 Task: Look for space in Krasnoarmeysk, Russia from 1st July, 2023 to 8th July, 2023 for 2 adults, 1 child in price range Rs.15000 to Rs.20000. Place can be entire place with 1  bedroom having 1 bed and 1 bathroom. Property type can be house, flat, guest house, hotel. Amenities needed are: washing machine. Booking option can be shelf check-in. Required host language is English.
Action: Mouse moved to (516, 106)
Screenshot: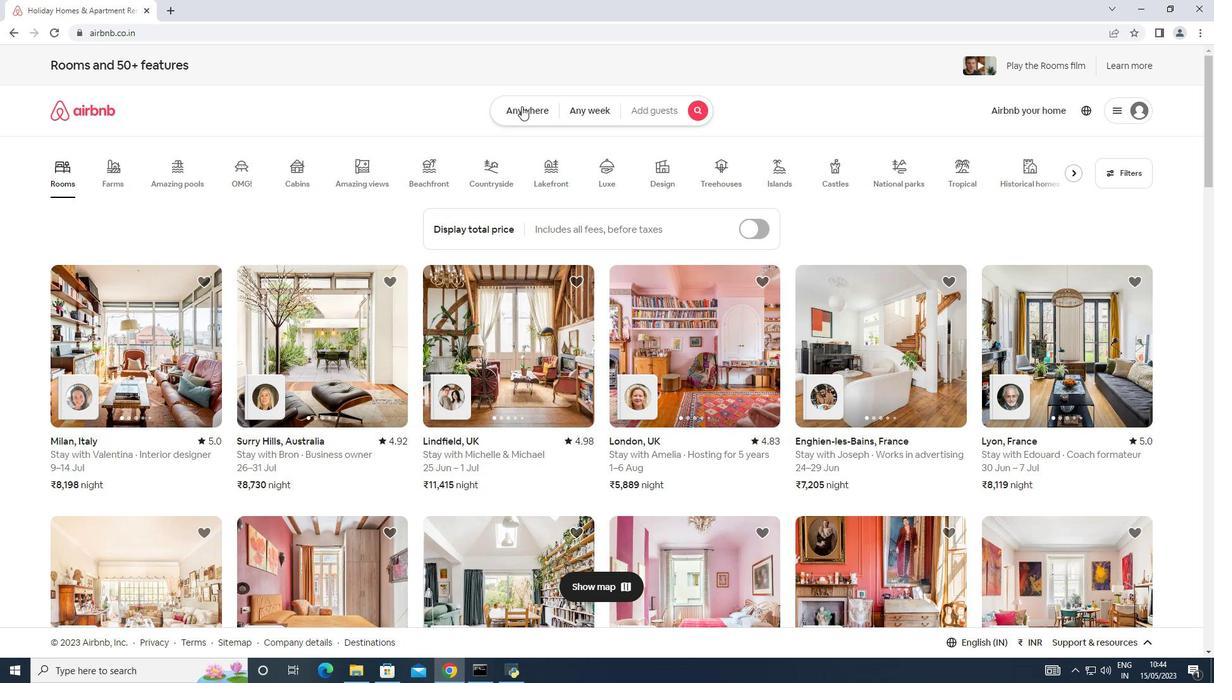 
Action: Mouse pressed left at (516, 106)
Screenshot: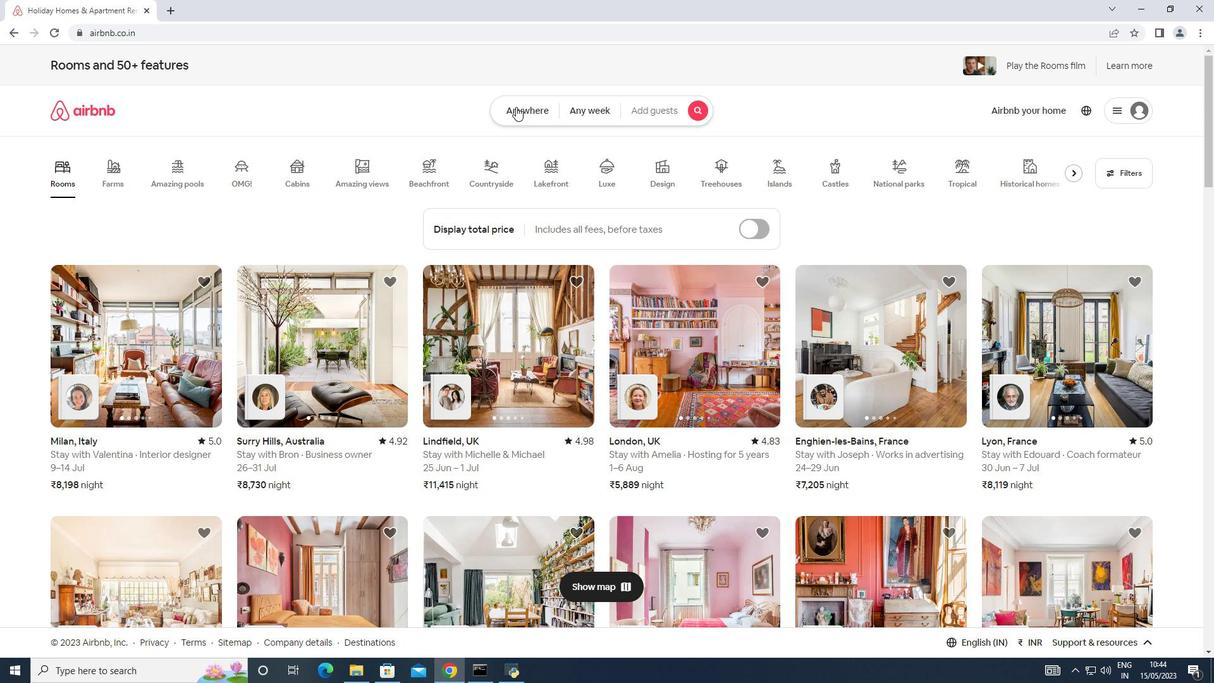 
Action: Mouse moved to (450, 158)
Screenshot: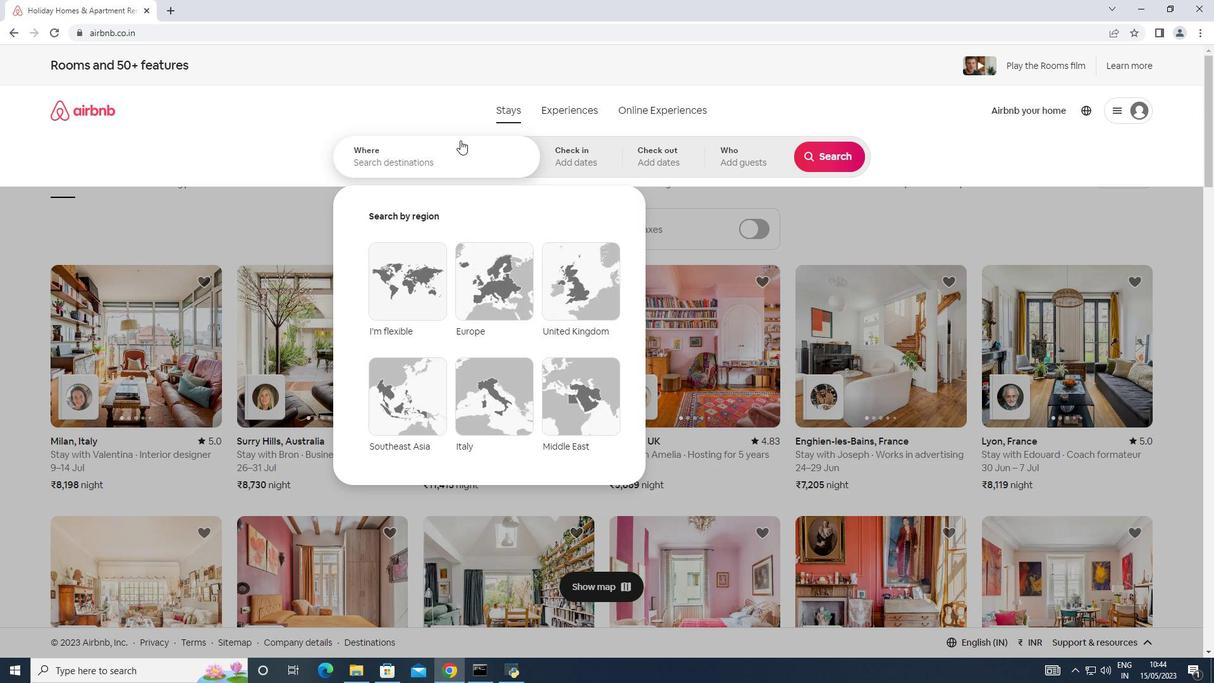 
Action: Mouse pressed left at (450, 158)
Screenshot: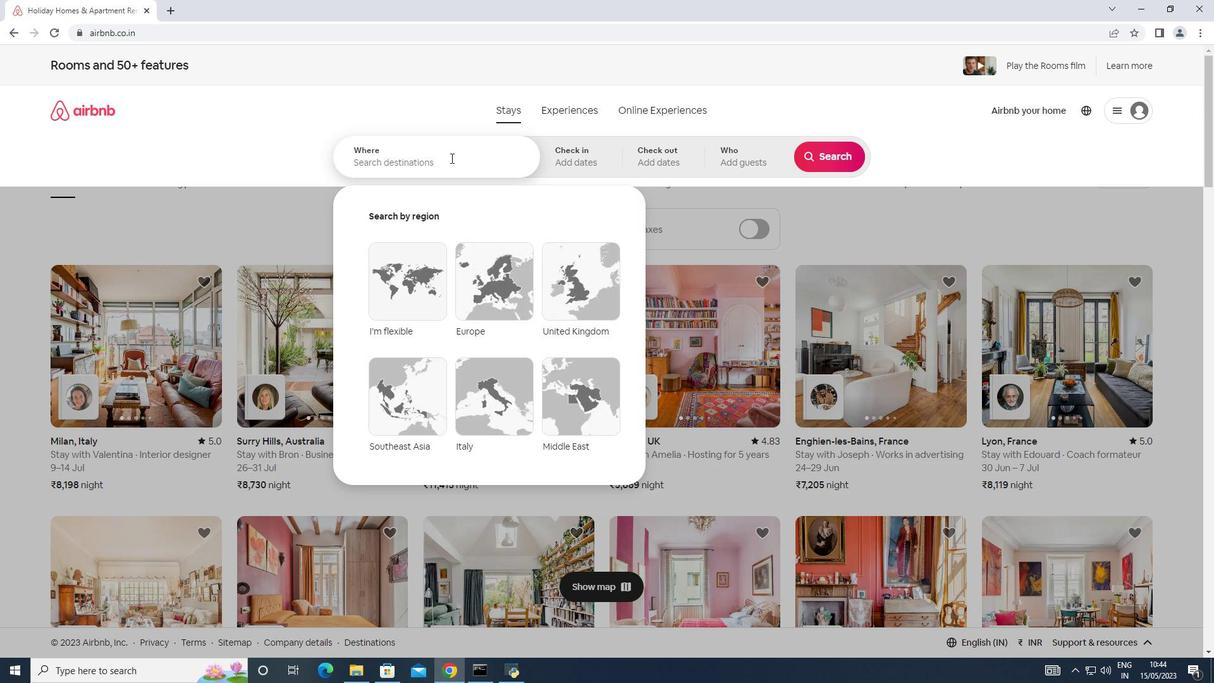 
Action: Key pressed <Key.shift><Key.shift><Key.shift><Key.shift><Key.shift><Key.shift><Key.shift><Key.shift><Key.shift><Key.shift><Key.shift><Key.shift><Key.shift><Key.shift><Key.shift><Key.shift><Key.shift><Key.shift><Key.shift><Key.shift><Key.shift><Key.shift><Key.shift><Key.shift><Key.shift><Key.shift><Key.shift><Key.shift>Krasnoarm
Screenshot: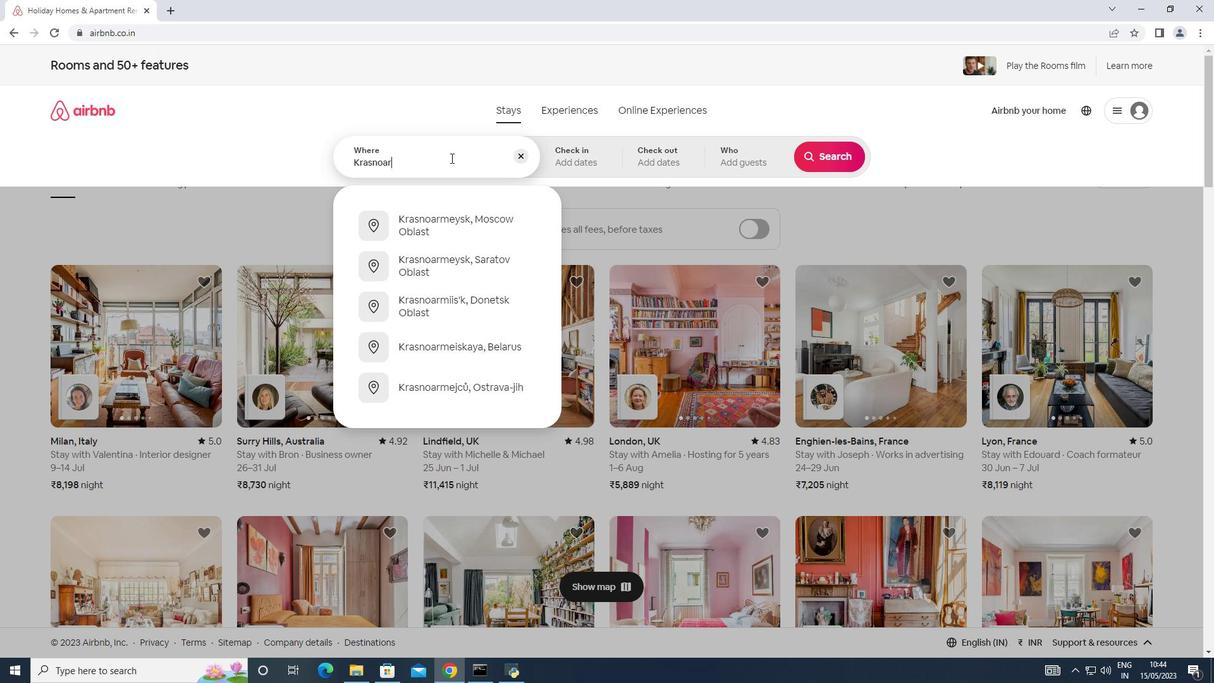 
Action: Mouse moved to (450, 158)
Screenshot: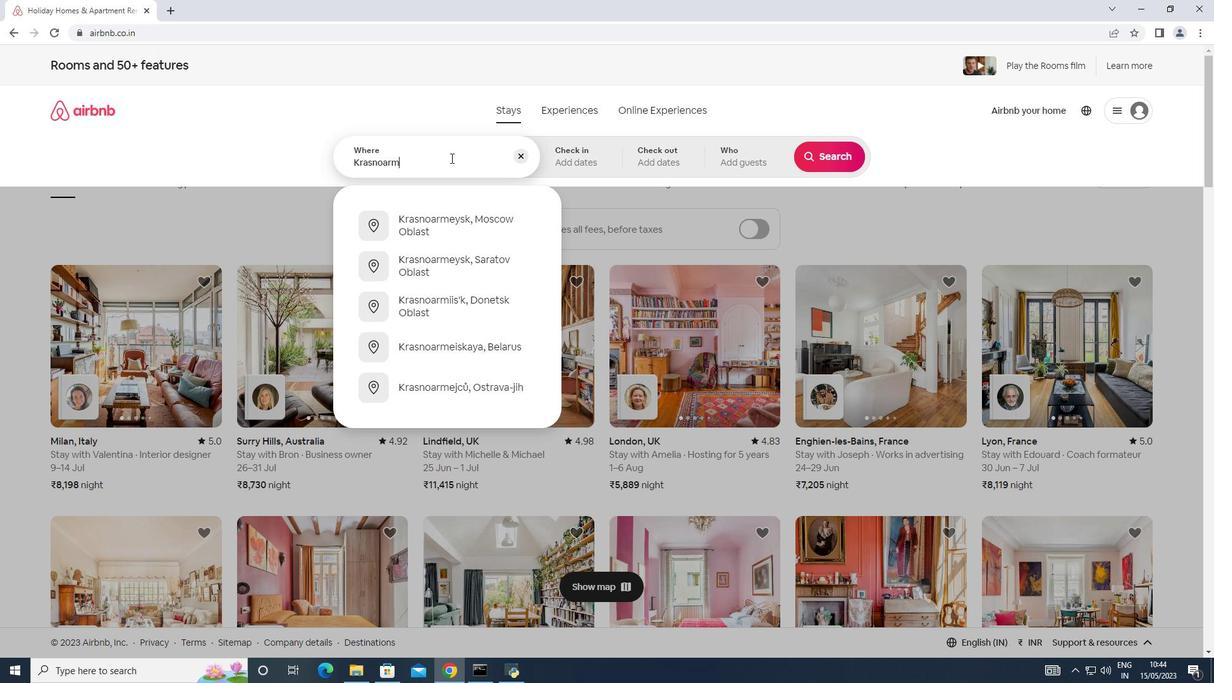 
Action: Key pressed eysk.<Key.backspace>,<Key.shift>Russia
Screenshot: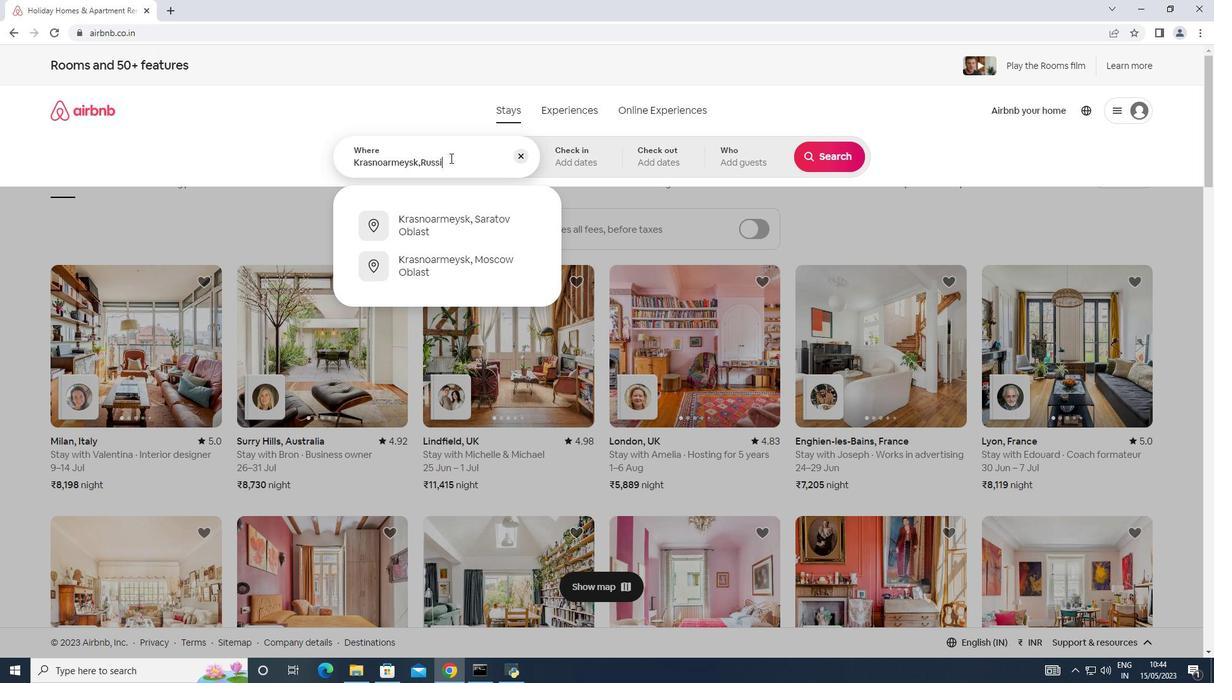 
Action: Mouse moved to (574, 165)
Screenshot: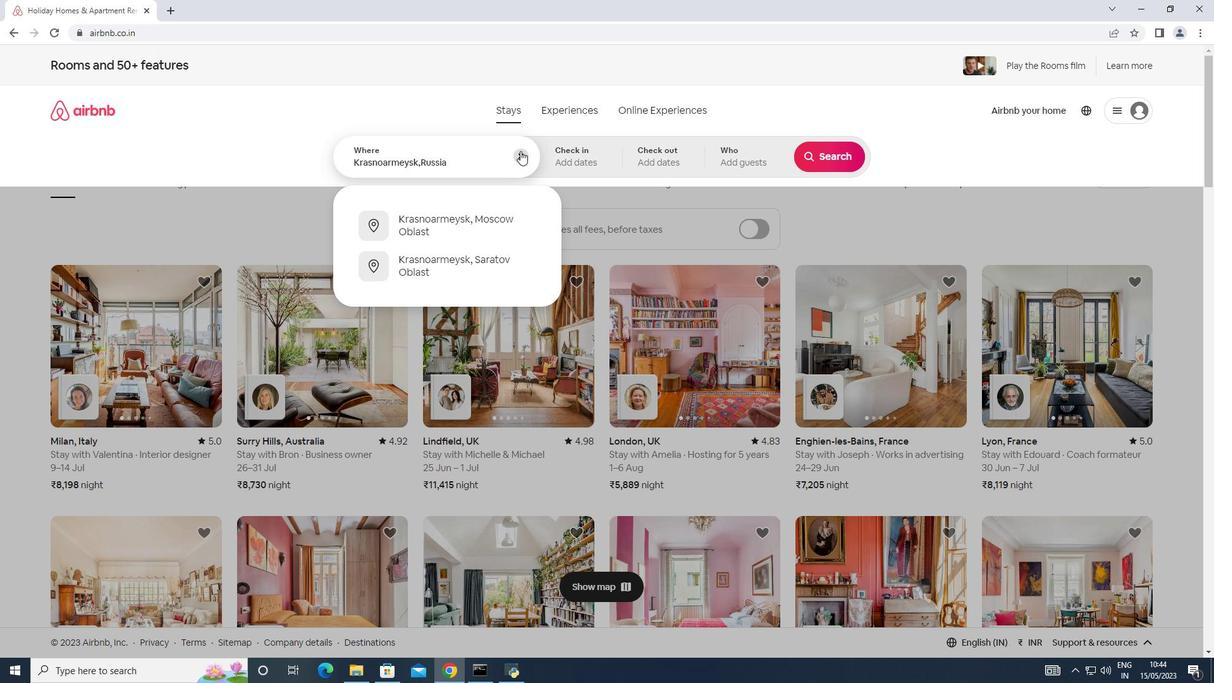 
Action: Mouse pressed left at (574, 165)
Screenshot: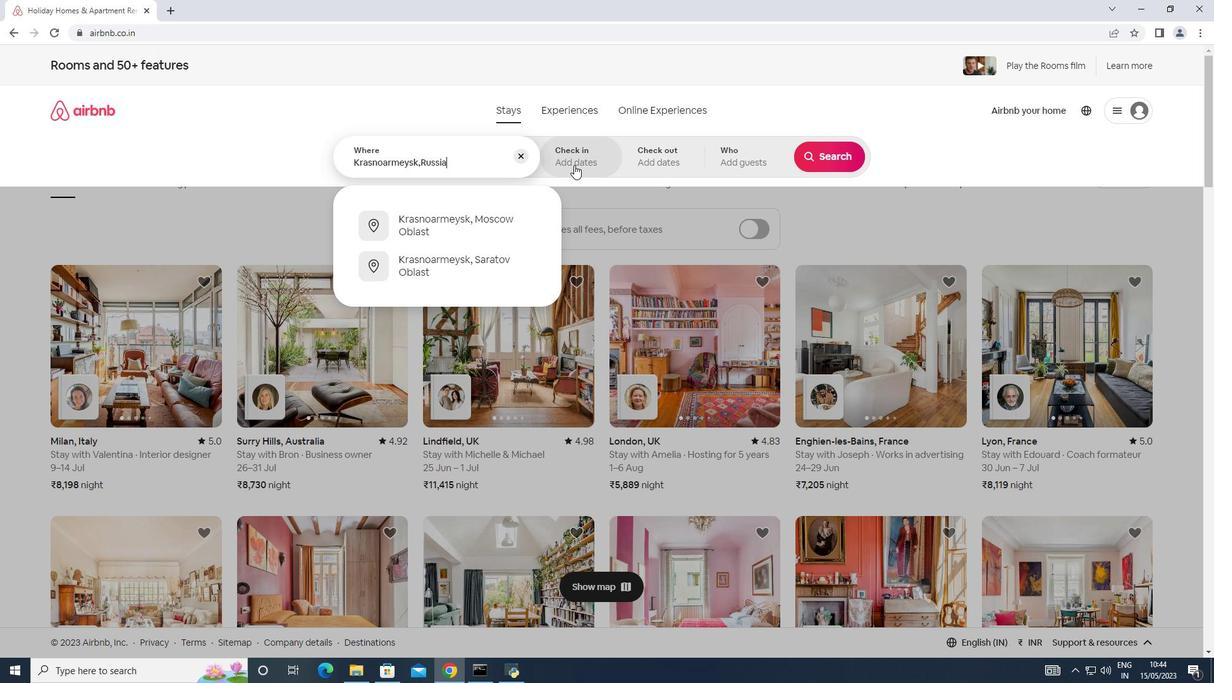 
Action: Mouse moved to (822, 247)
Screenshot: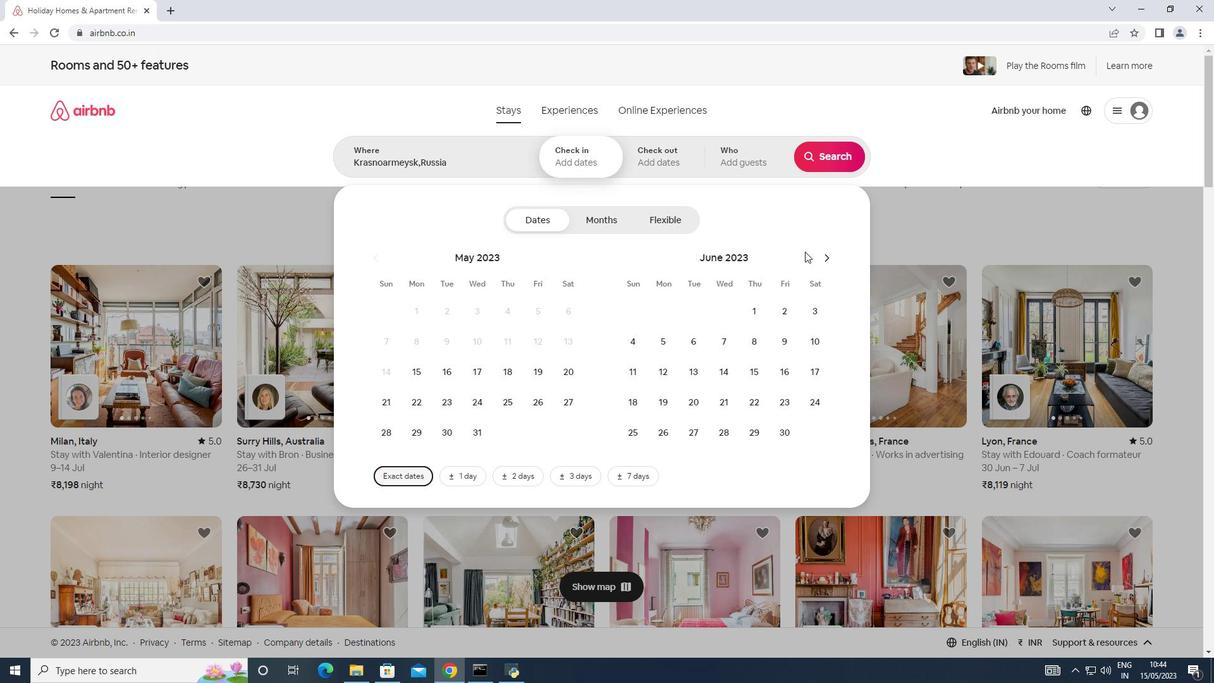 
Action: Mouse pressed left at (822, 247)
Screenshot: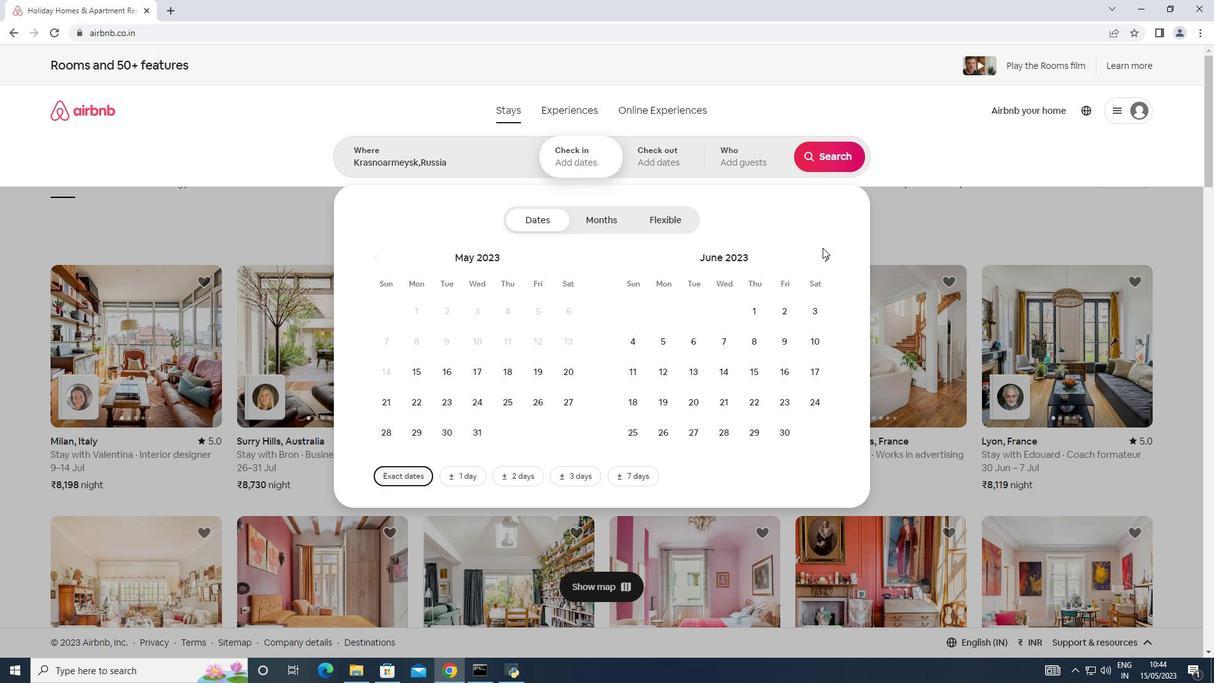 
Action: Mouse moved to (826, 258)
Screenshot: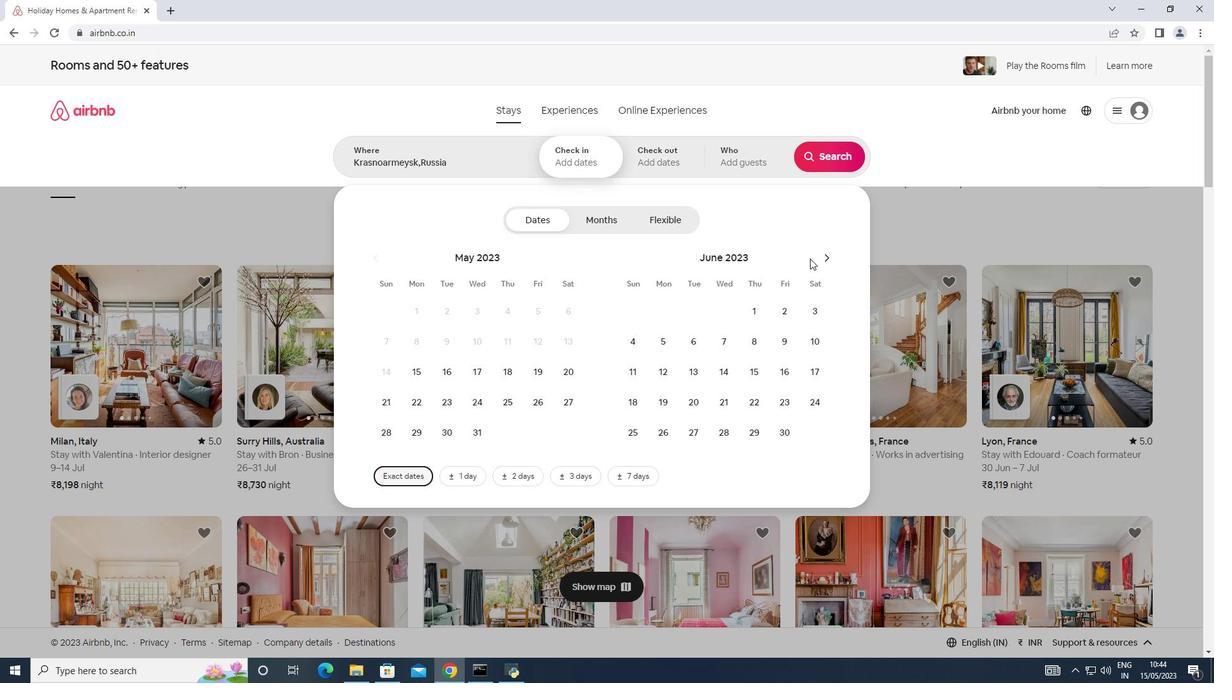 
Action: Mouse pressed left at (826, 258)
Screenshot: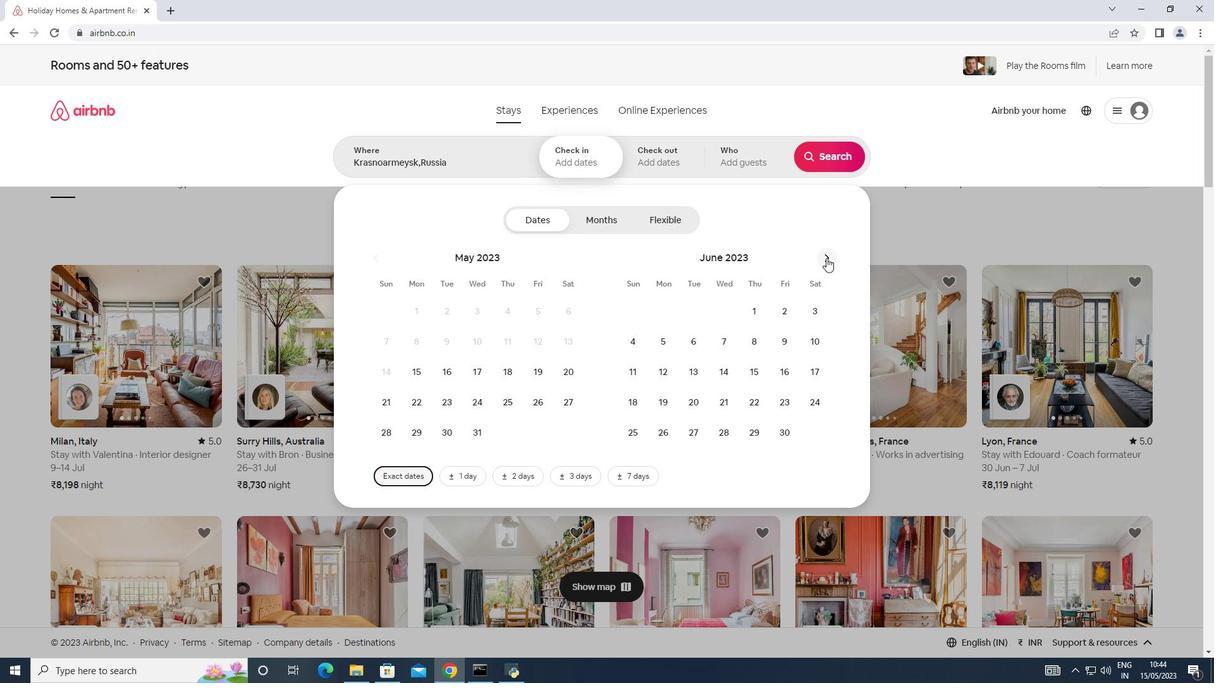 
Action: Mouse moved to (815, 305)
Screenshot: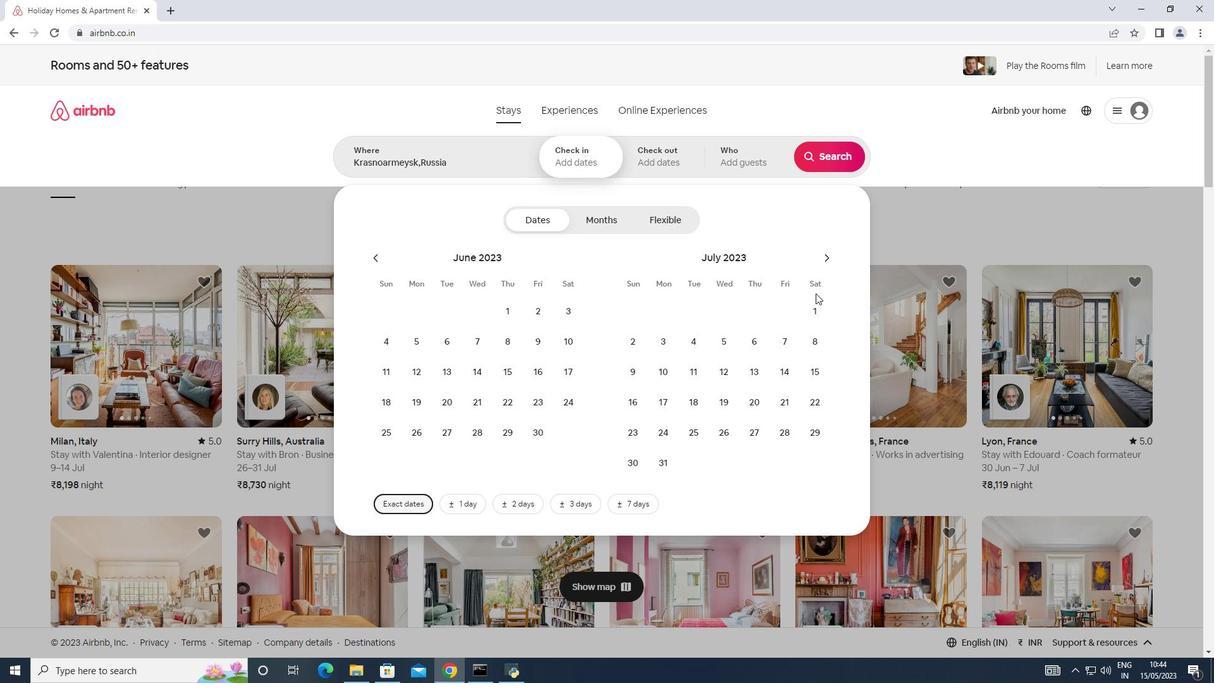 
Action: Mouse pressed left at (815, 305)
Screenshot: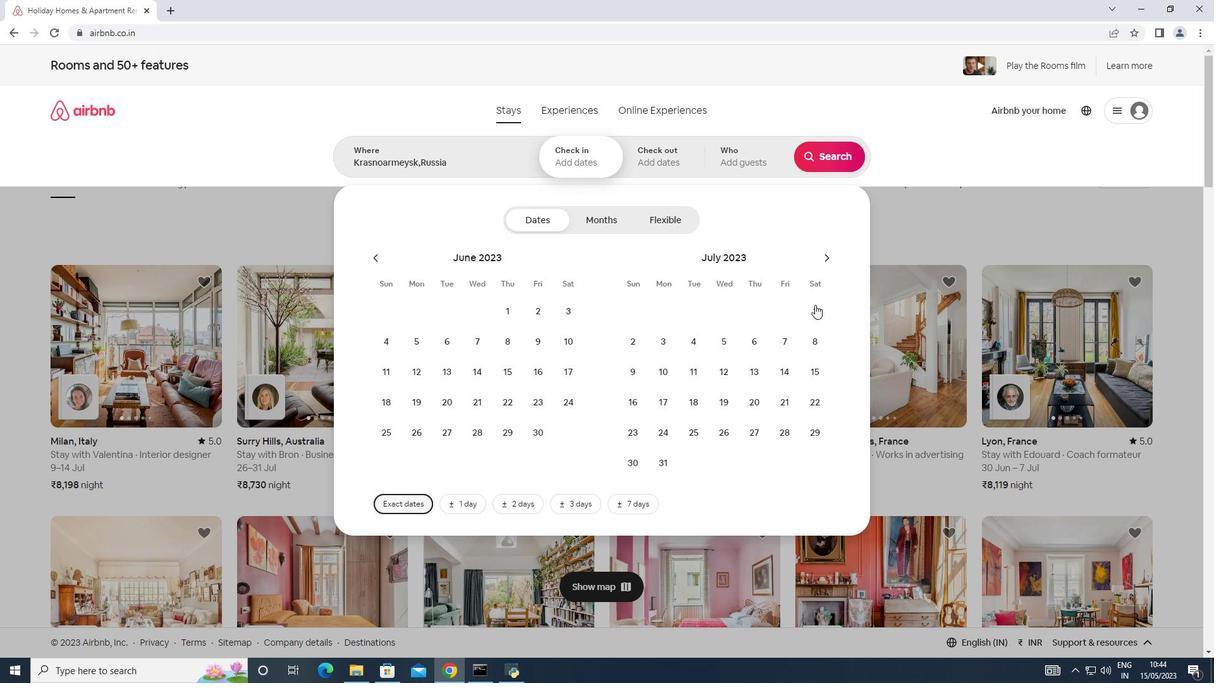 
Action: Mouse moved to (816, 335)
Screenshot: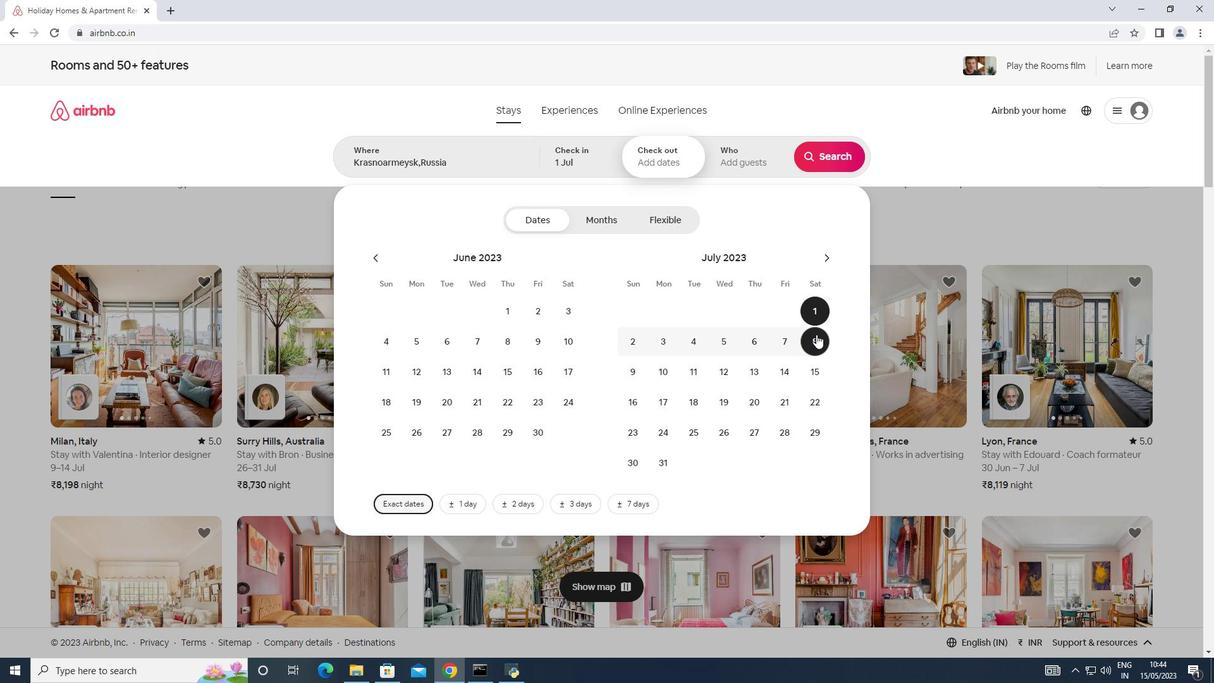 
Action: Mouse pressed left at (816, 335)
Screenshot: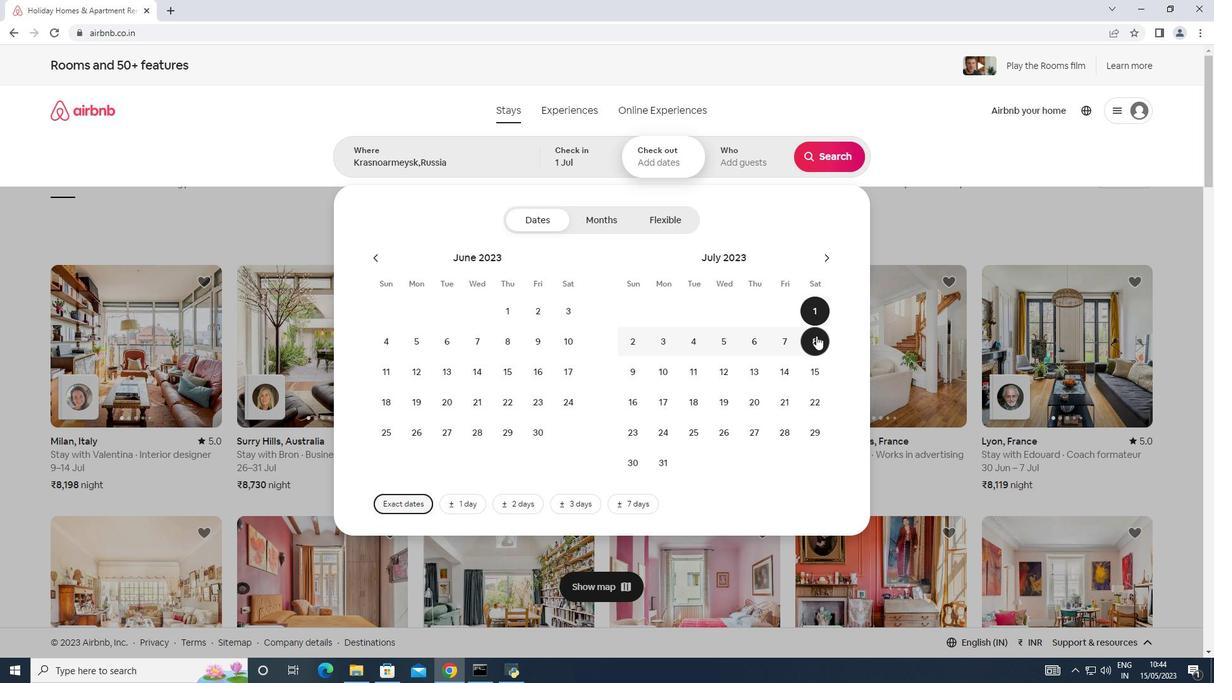 
Action: Mouse moved to (748, 153)
Screenshot: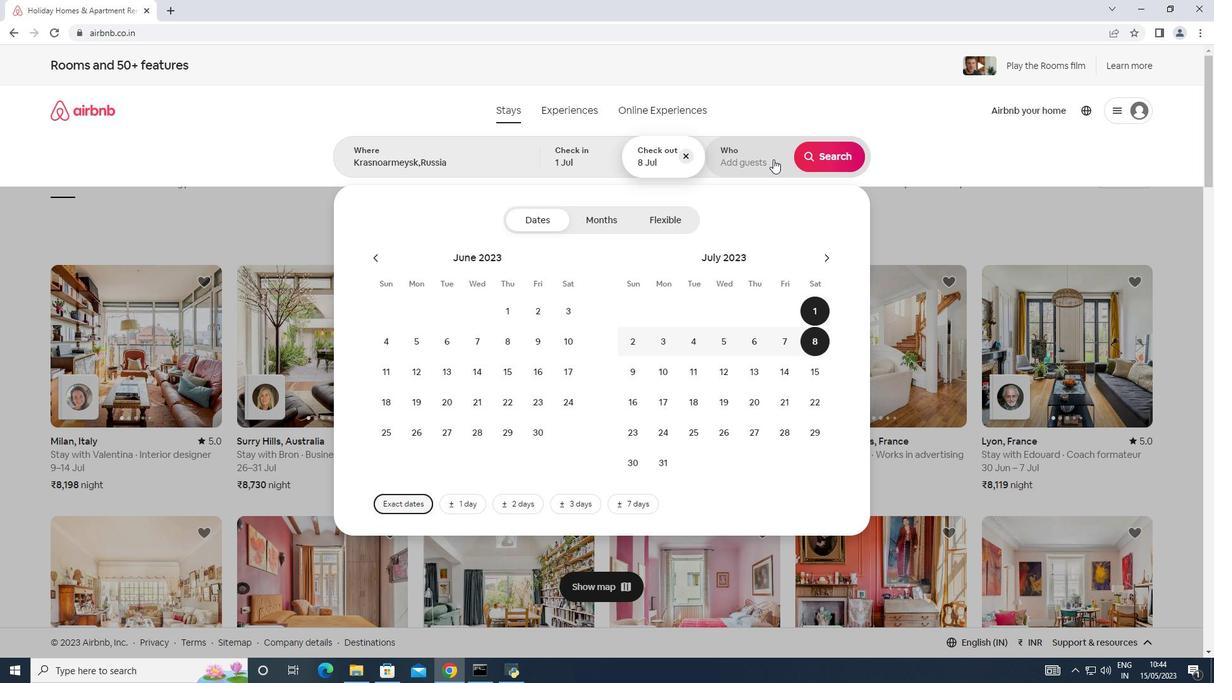 
Action: Mouse pressed left at (748, 153)
Screenshot: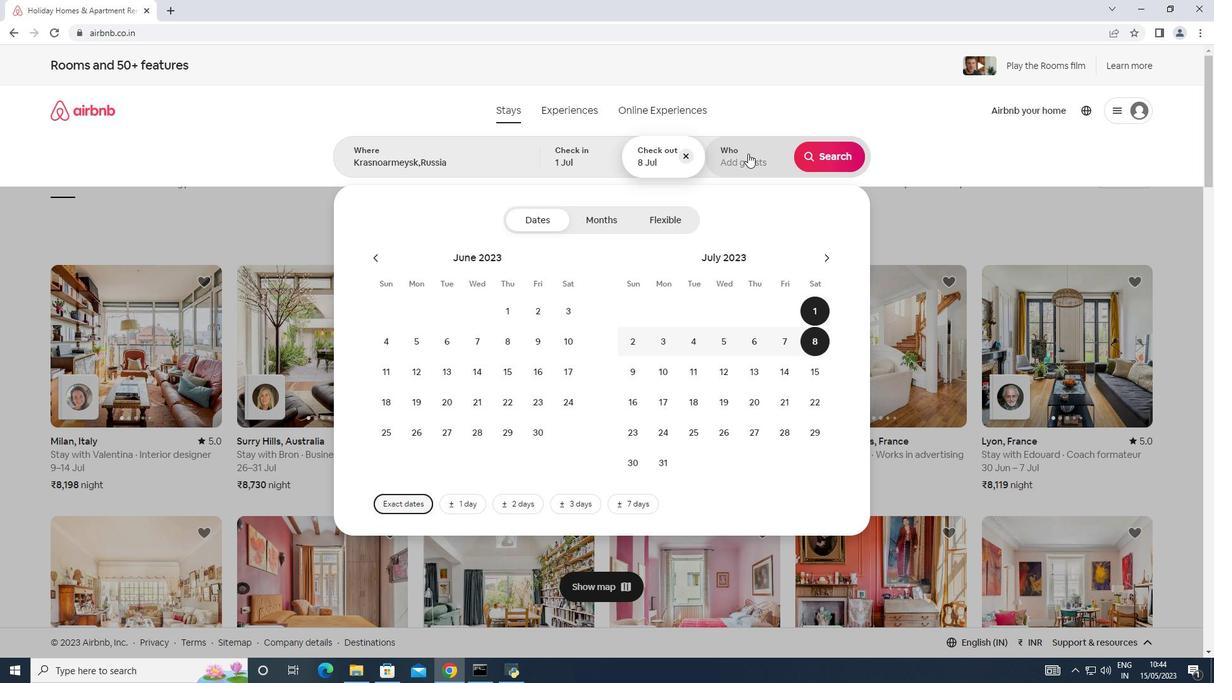
Action: Mouse moved to (824, 226)
Screenshot: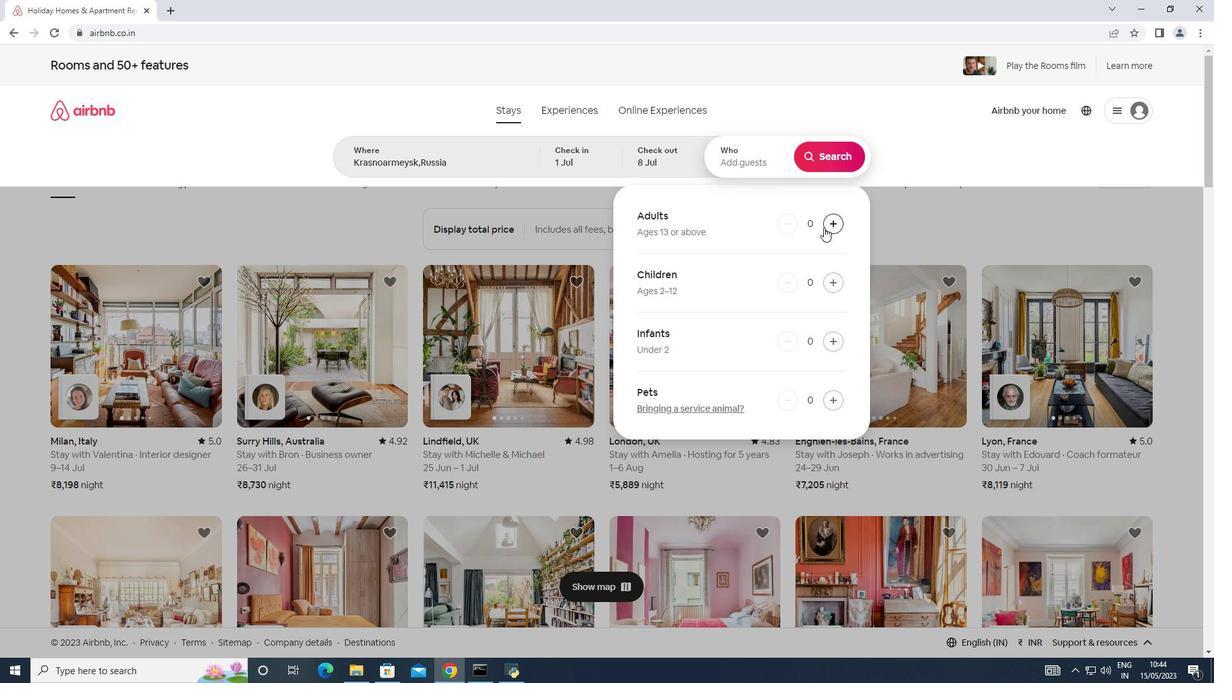 
Action: Mouse pressed left at (824, 226)
Screenshot: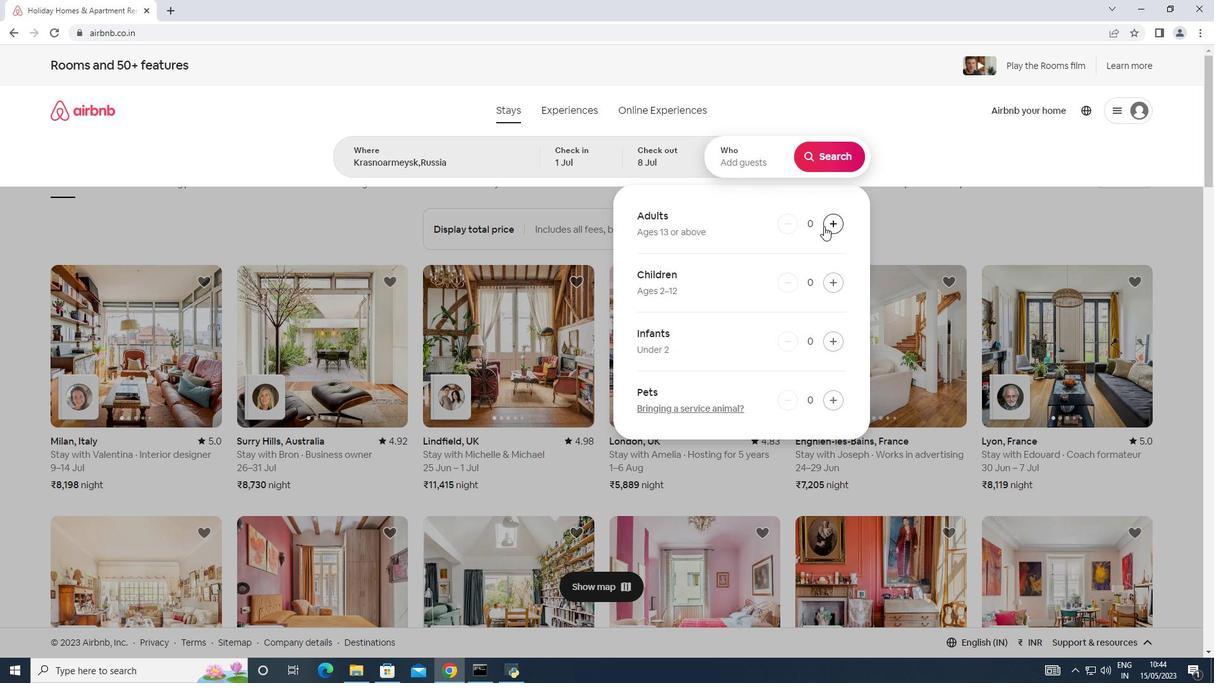 
Action: Mouse pressed left at (824, 226)
Screenshot: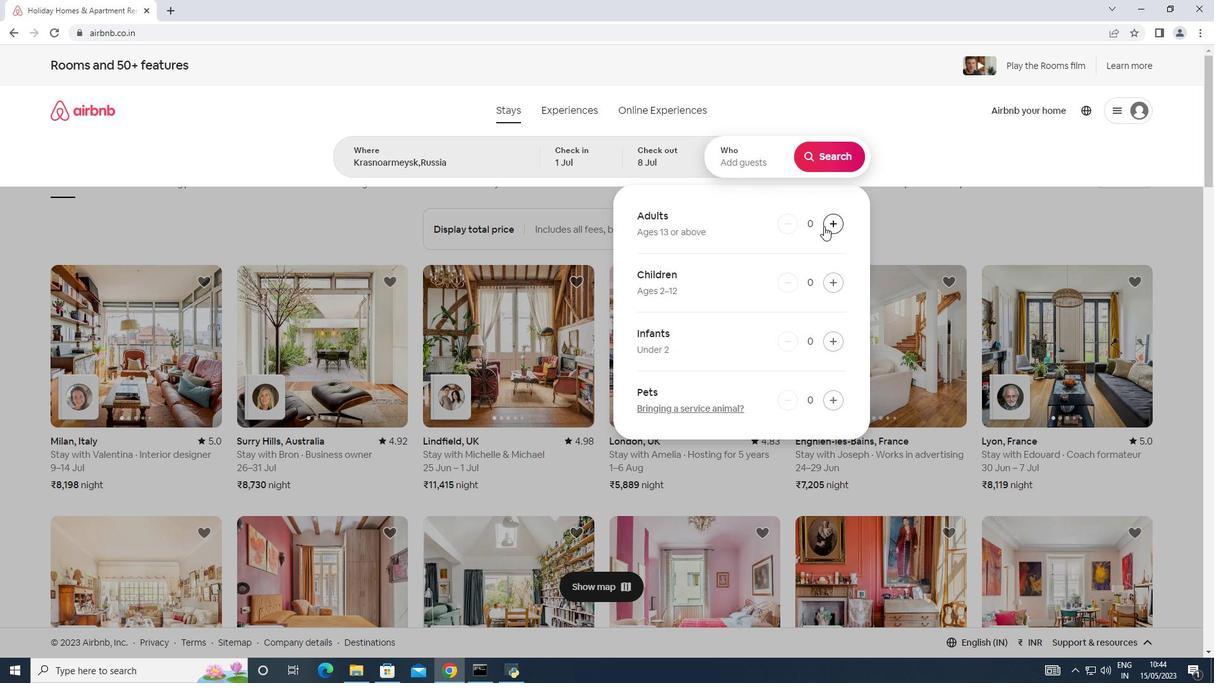 
Action: Mouse moved to (834, 275)
Screenshot: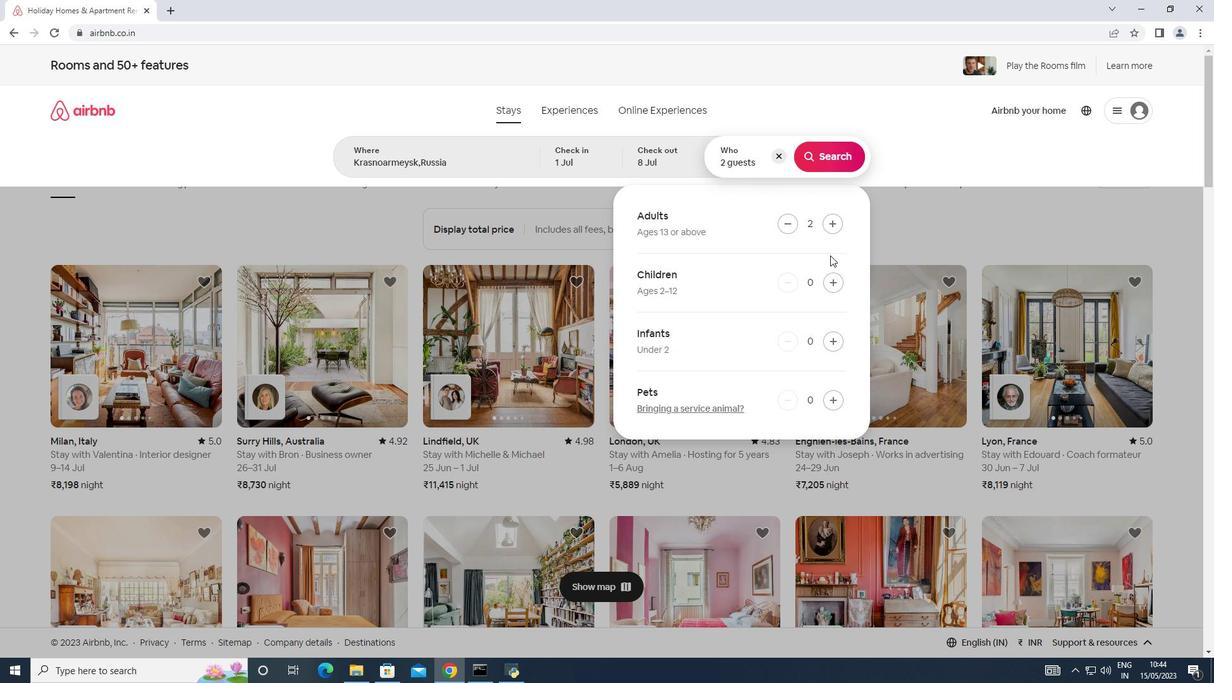 
Action: Mouse pressed left at (834, 275)
Screenshot: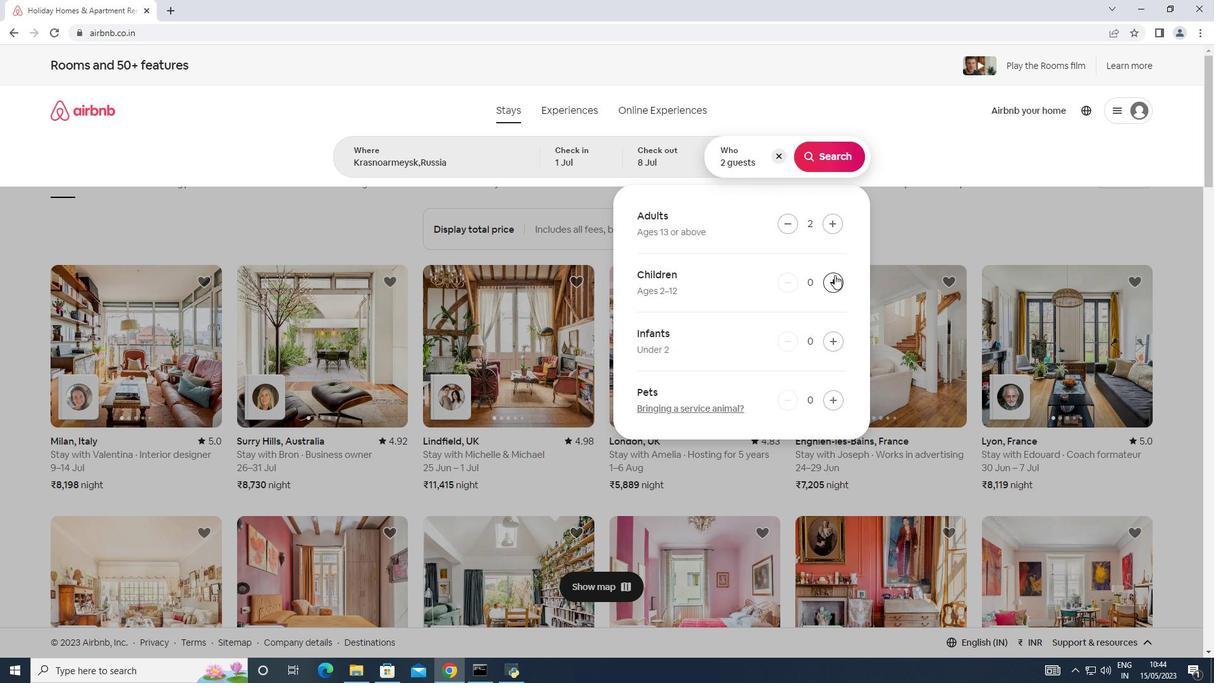 
Action: Mouse moved to (823, 160)
Screenshot: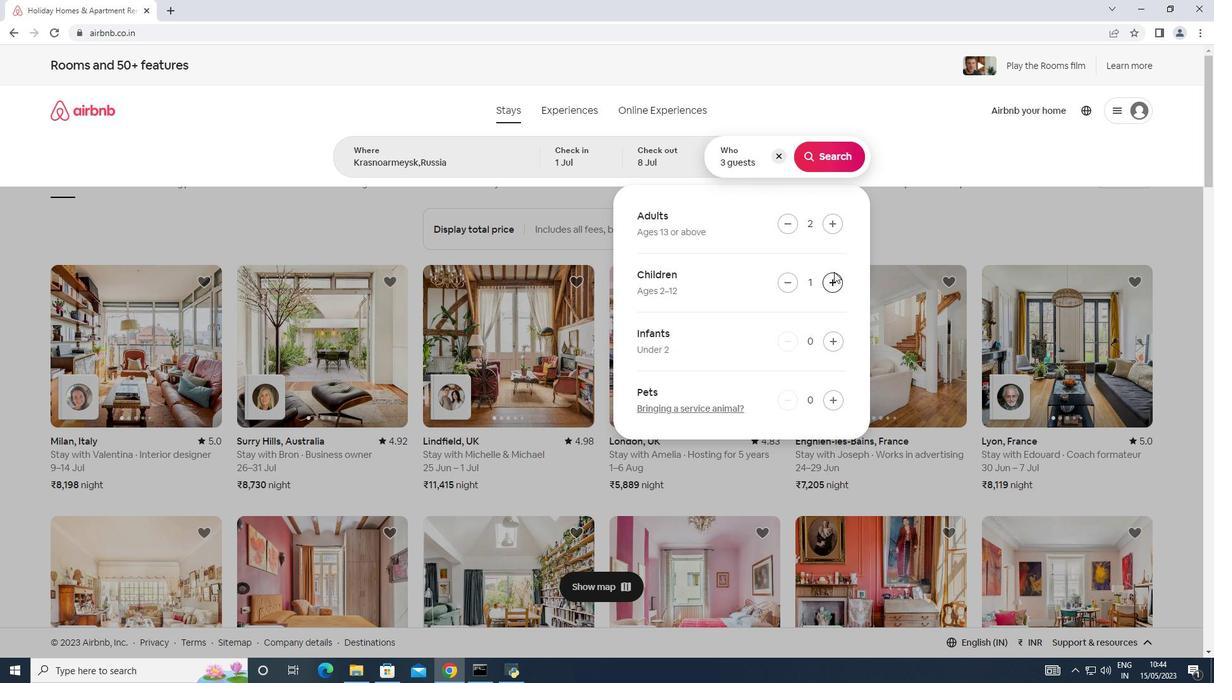 
Action: Mouse pressed left at (823, 160)
Screenshot: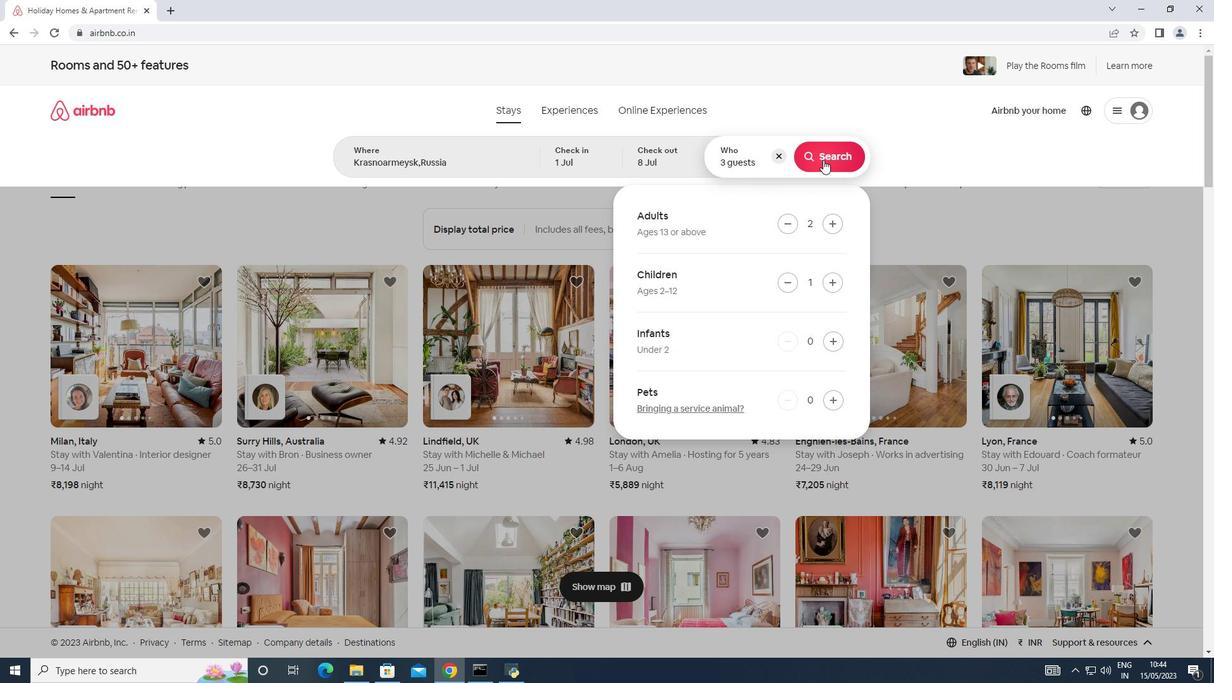 
Action: Mouse moved to (1145, 127)
Screenshot: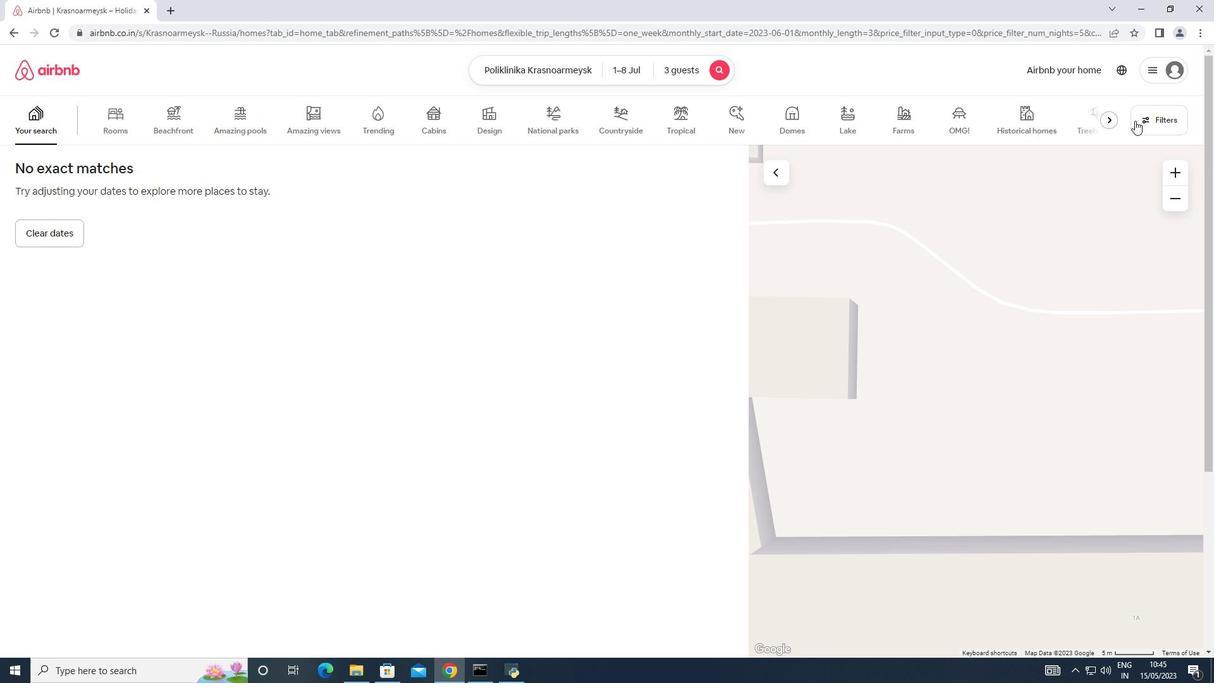 
Action: Mouse pressed left at (1145, 127)
Screenshot: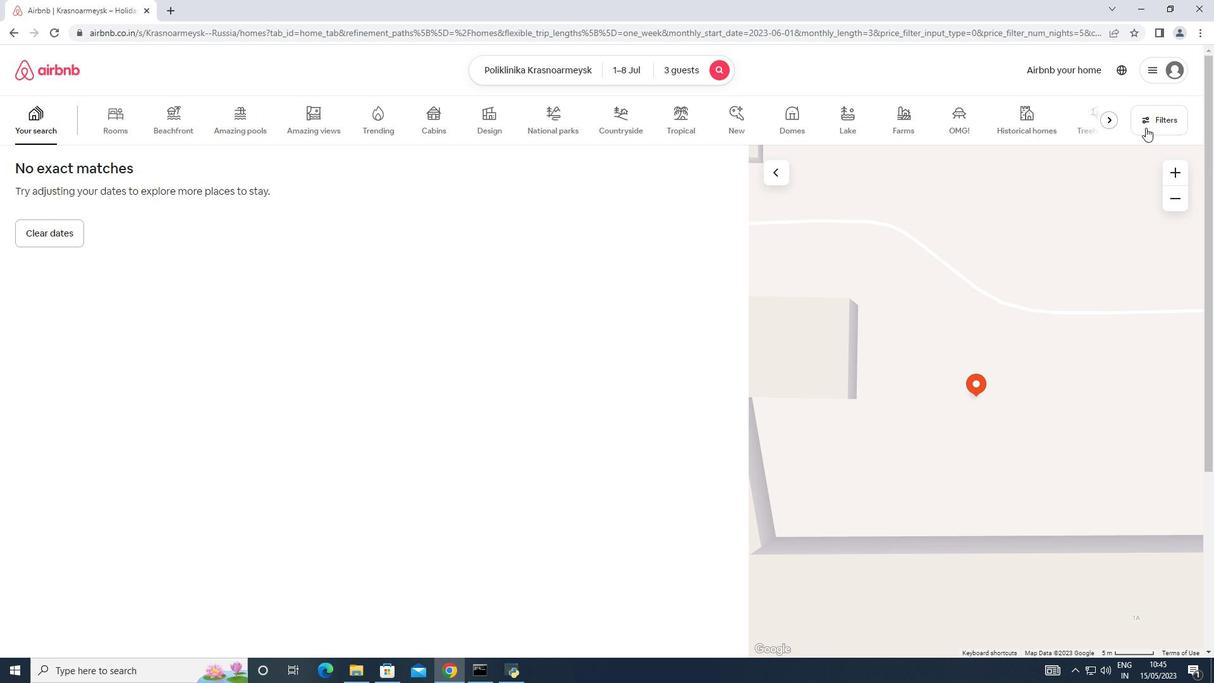 
Action: Mouse moved to (450, 430)
Screenshot: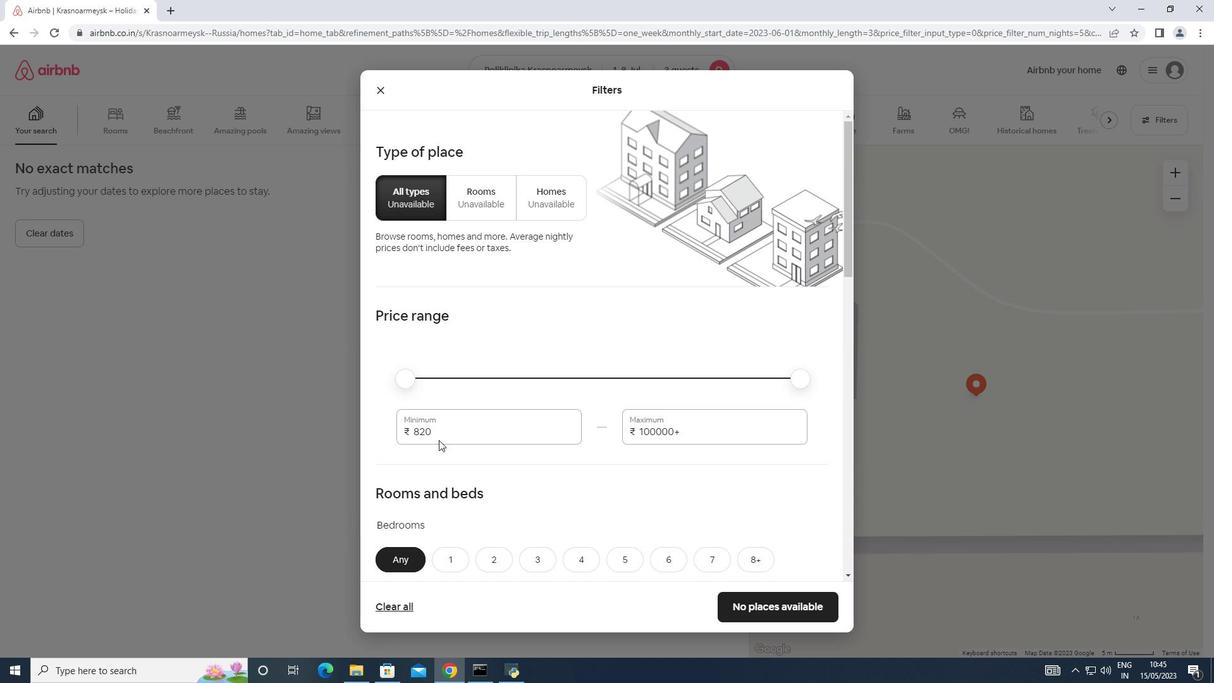 
Action: Mouse pressed left at (450, 430)
Screenshot: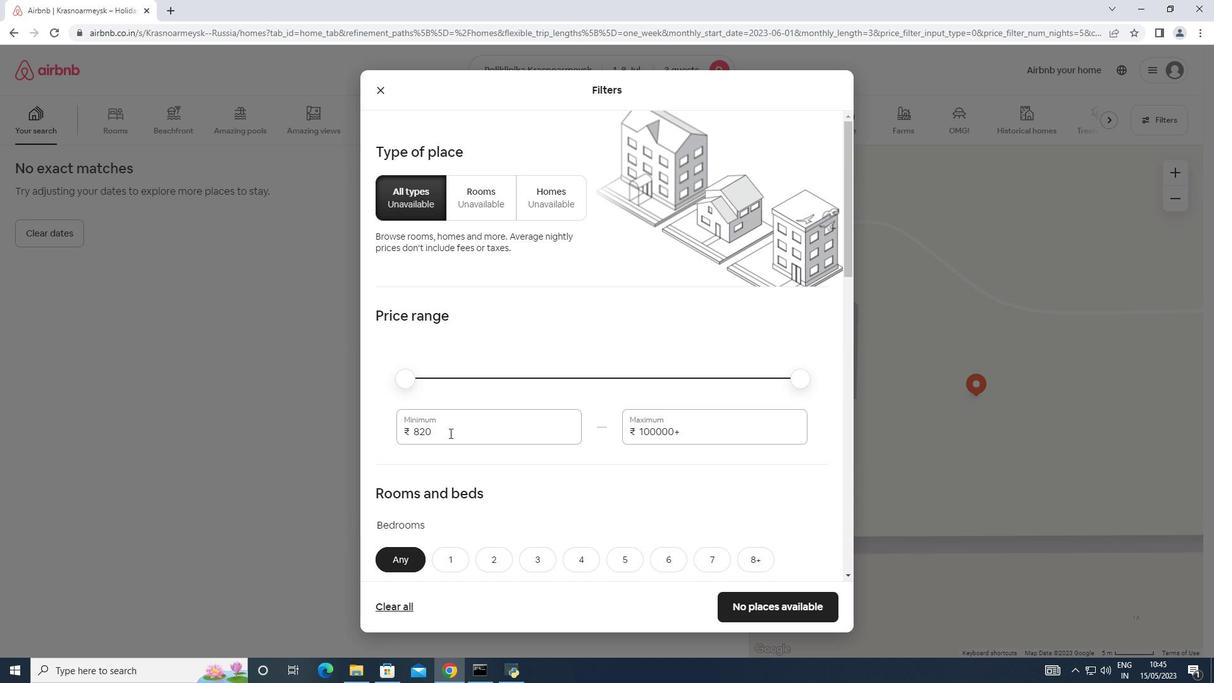 
Action: Mouse moved to (385, 424)
Screenshot: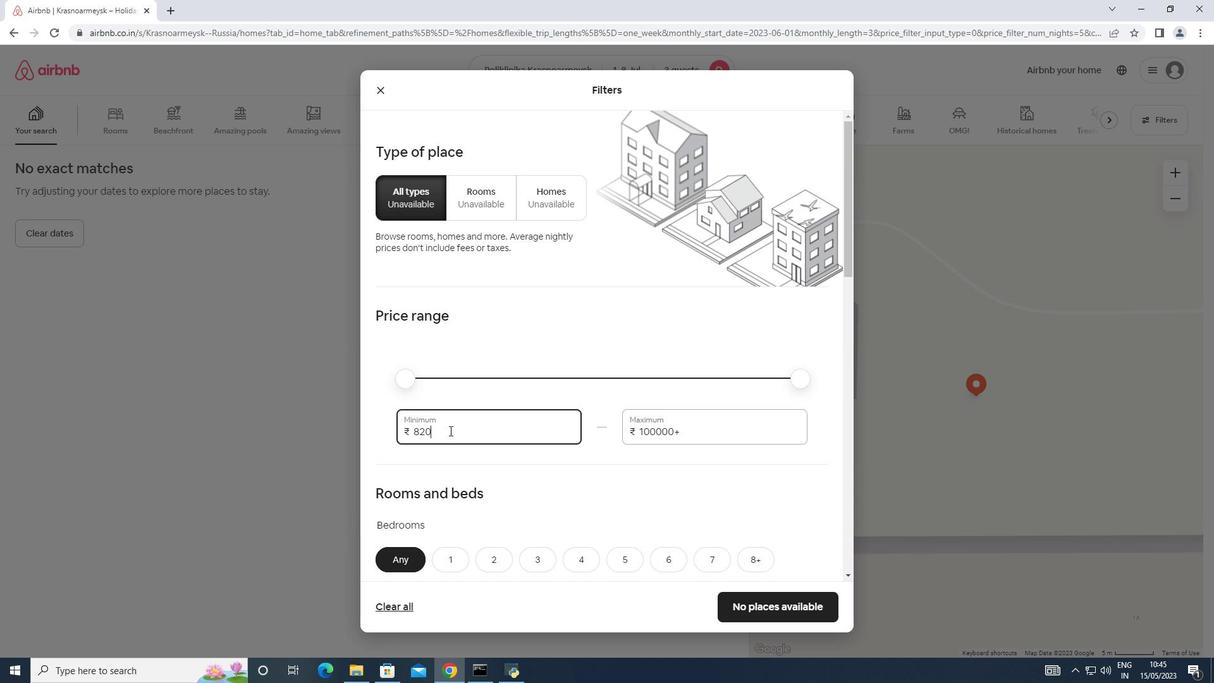 
Action: Key pressed 15000
Screenshot: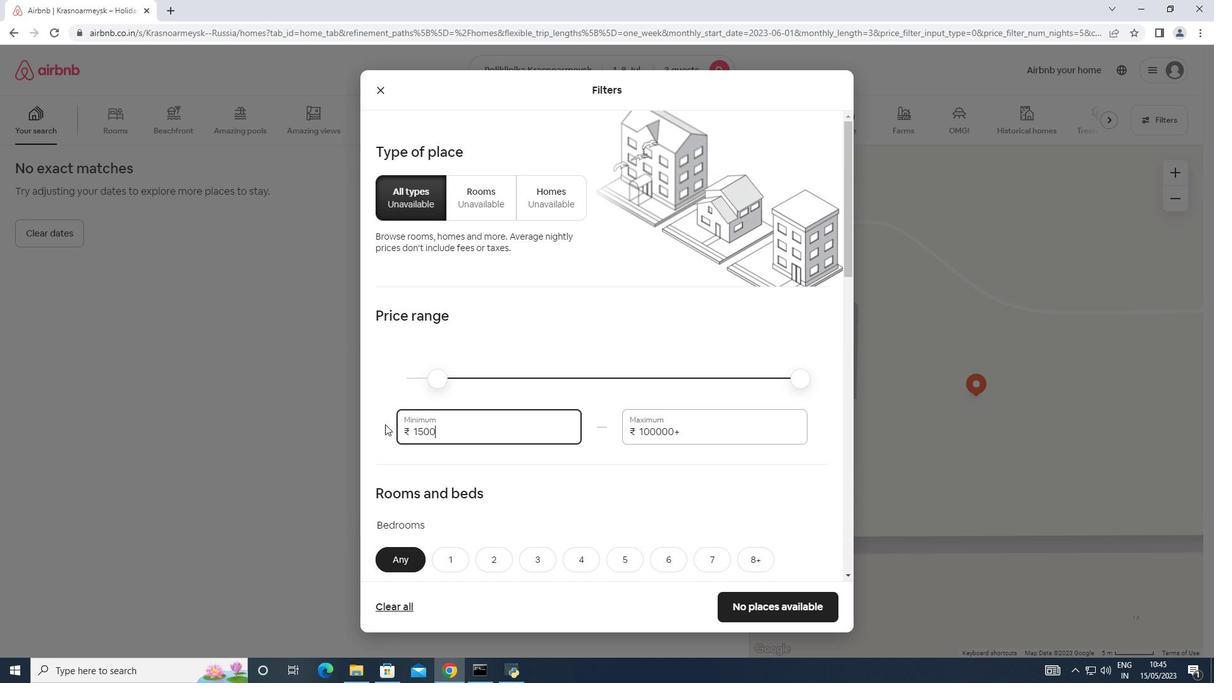 
Action: Mouse moved to (681, 432)
Screenshot: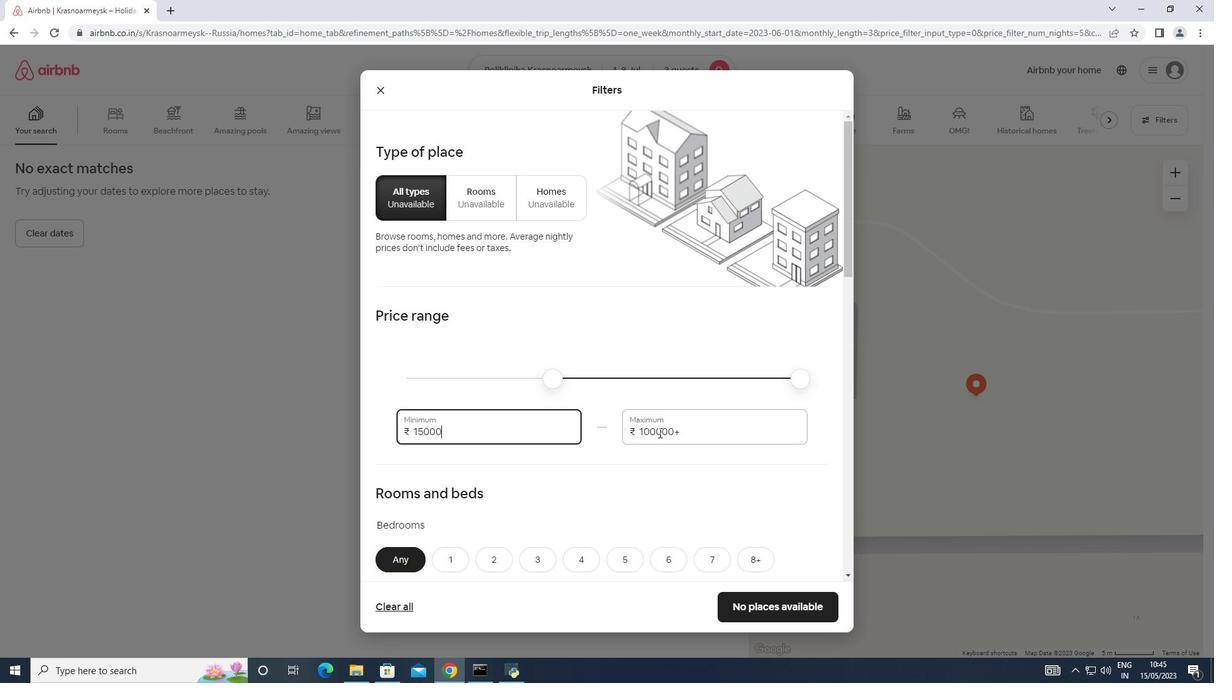 
Action: Mouse pressed left at (681, 432)
Screenshot: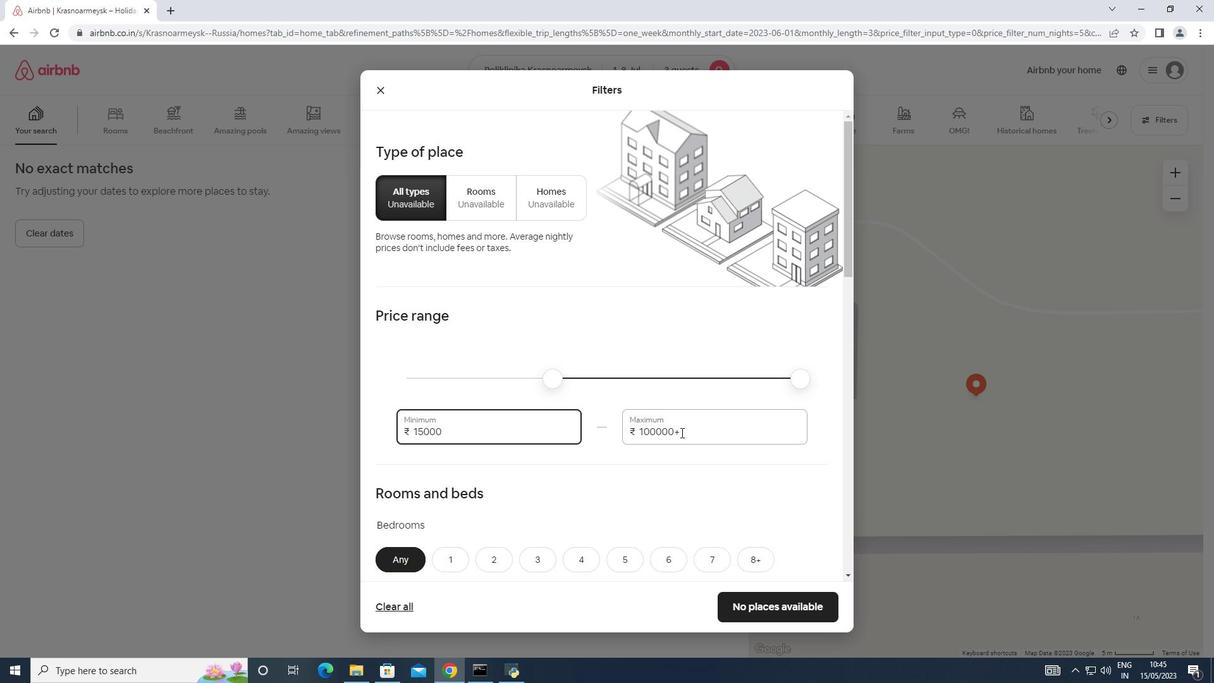 
Action: Mouse moved to (466, 521)
Screenshot: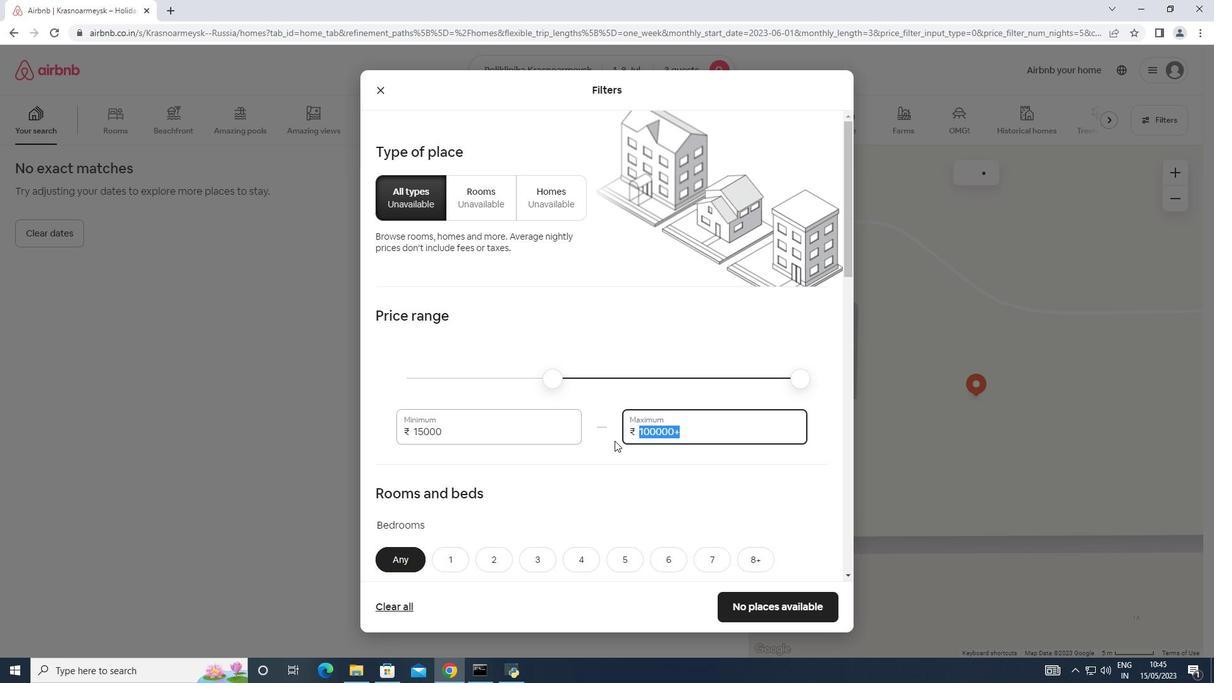 
Action: Key pressed 20000
Screenshot: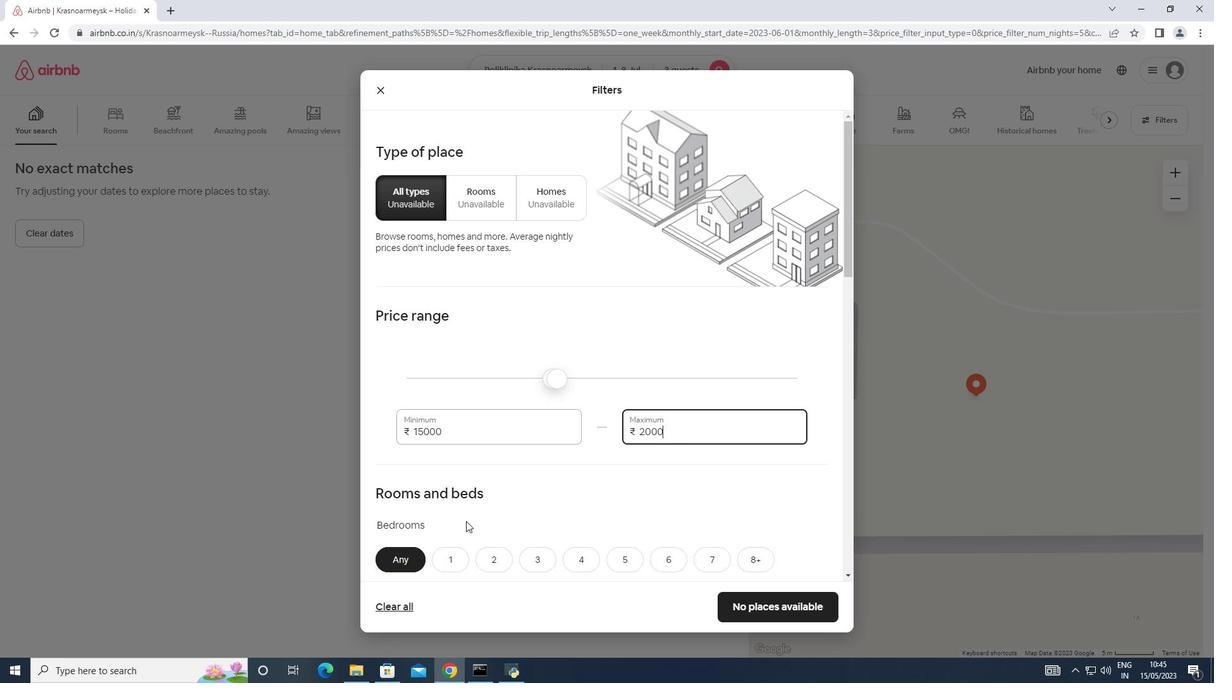 
Action: Mouse scrolled (466, 520) with delta (0, 0)
Screenshot: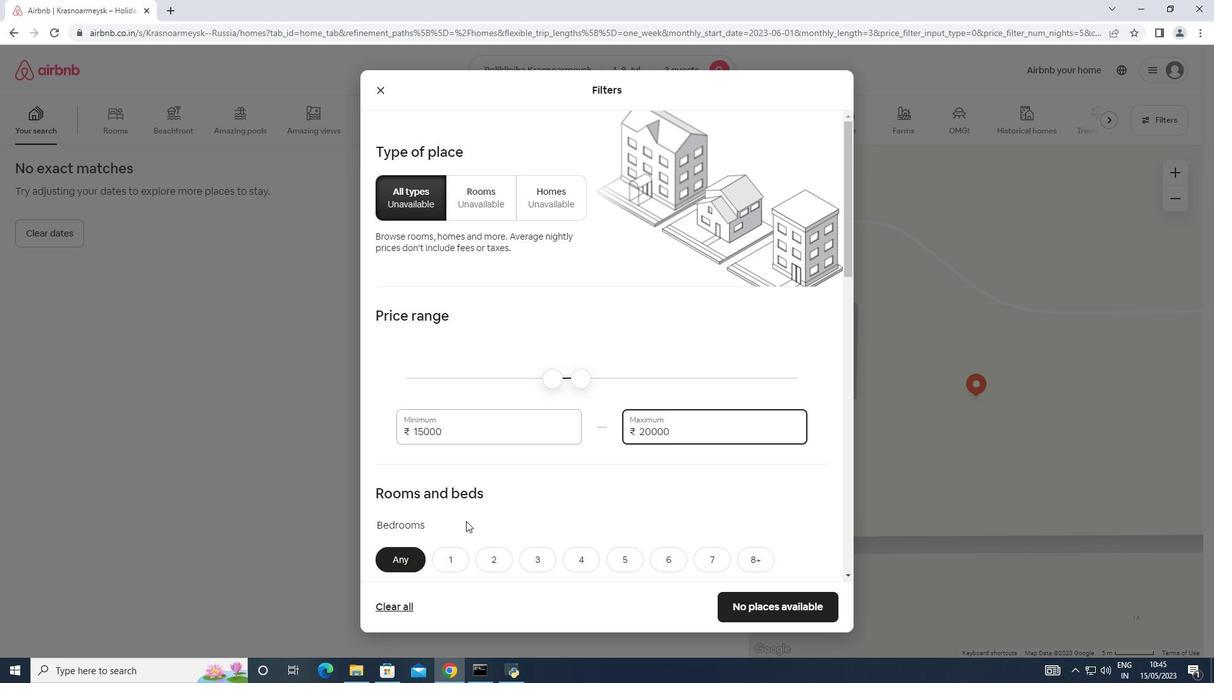 
Action: Mouse scrolled (466, 520) with delta (0, 0)
Screenshot: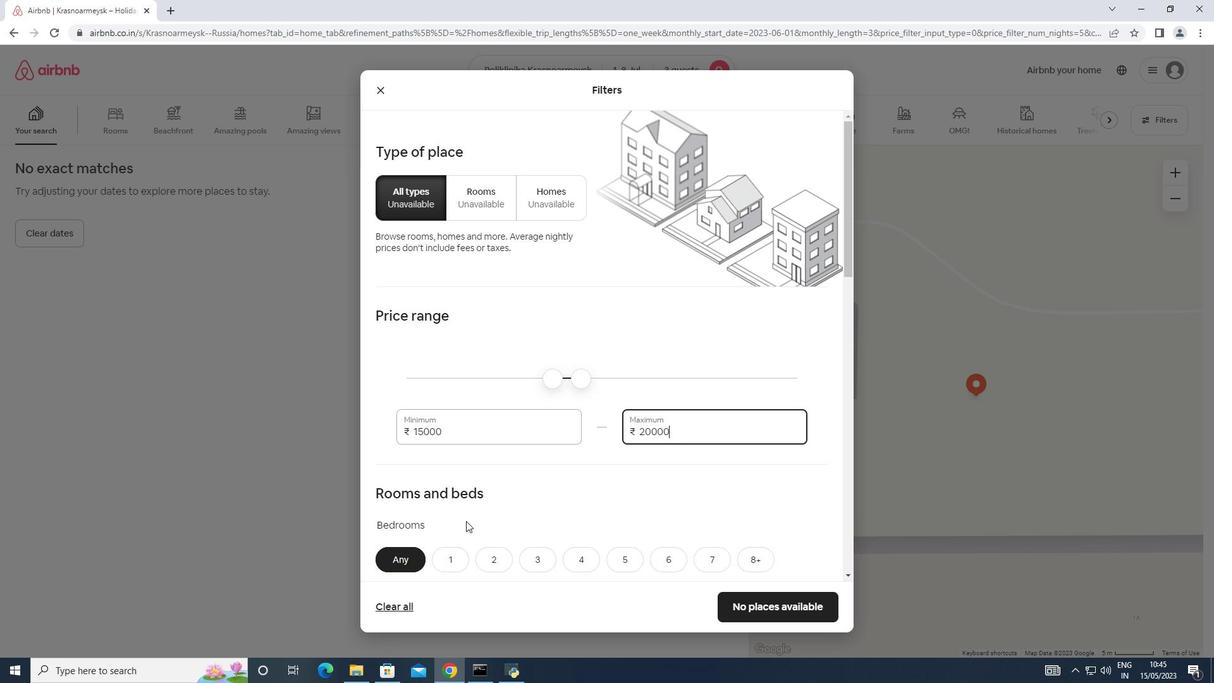 
Action: Mouse scrolled (466, 520) with delta (0, 0)
Screenshot: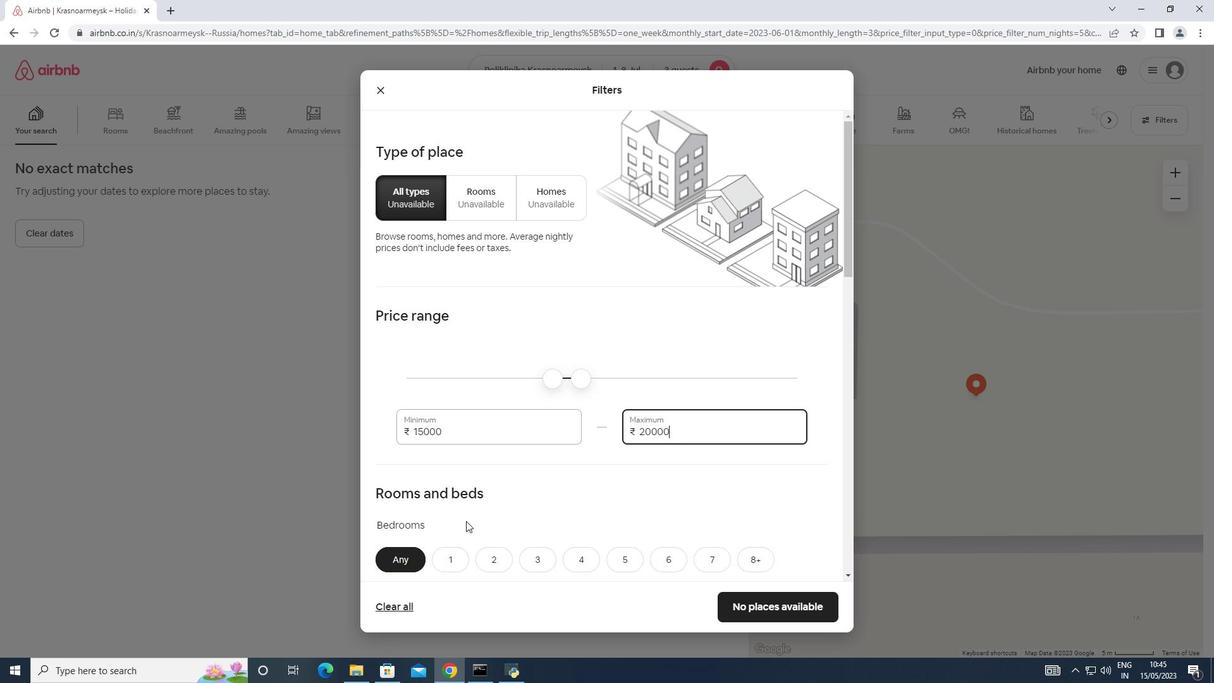 
Action: Mouse scrolled (466, 520) with delta (0, 0)
Screenshot: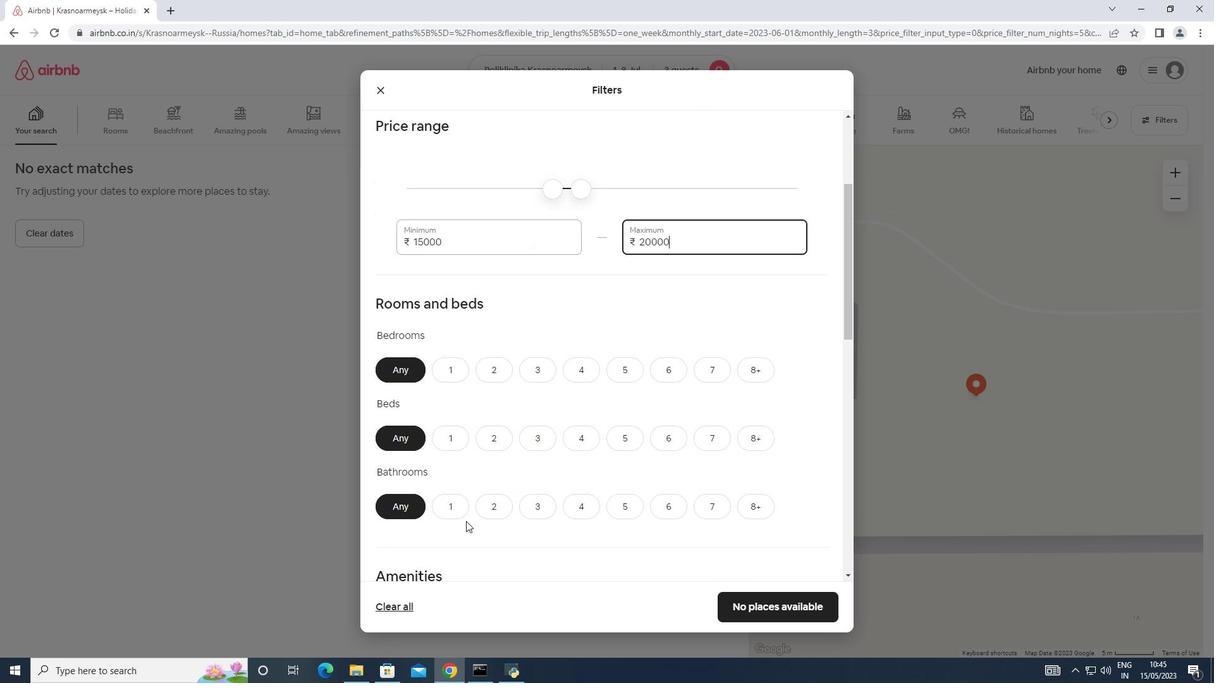 
Action: Mouse moved to (455, 311)
Screenshot: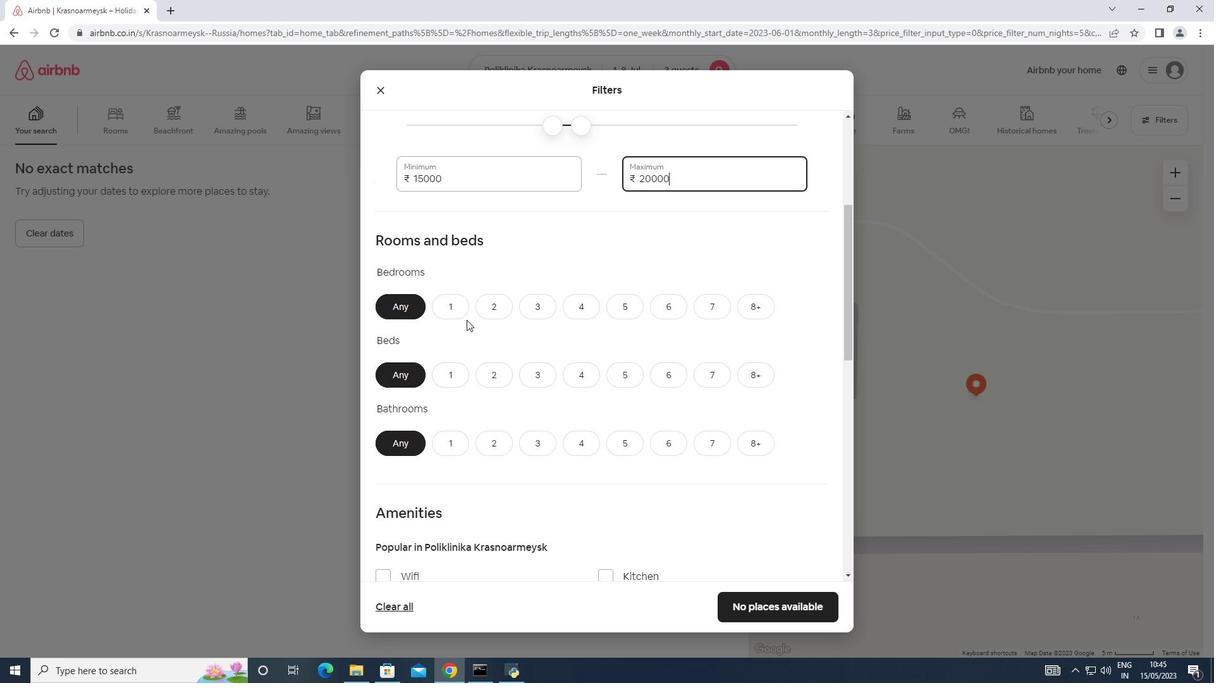 
Action: Mouse pressed left at (455, 311)
Screenshot: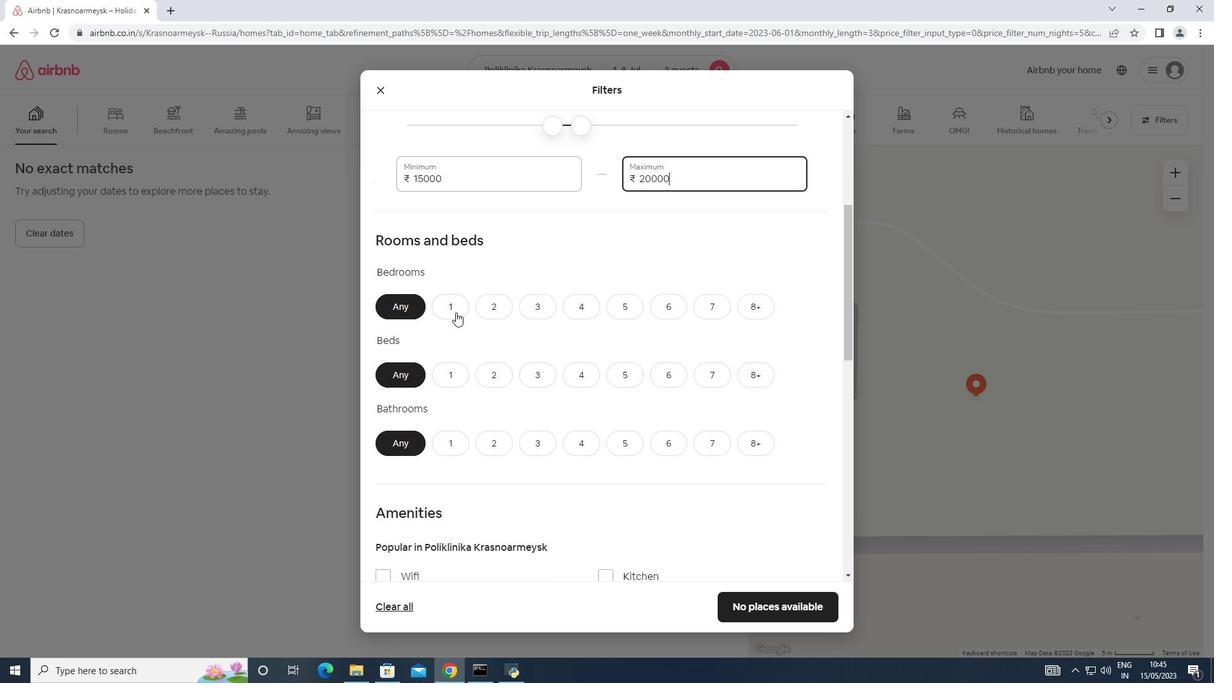 
Action: Mouse moved to (449, 369)
Screenshot: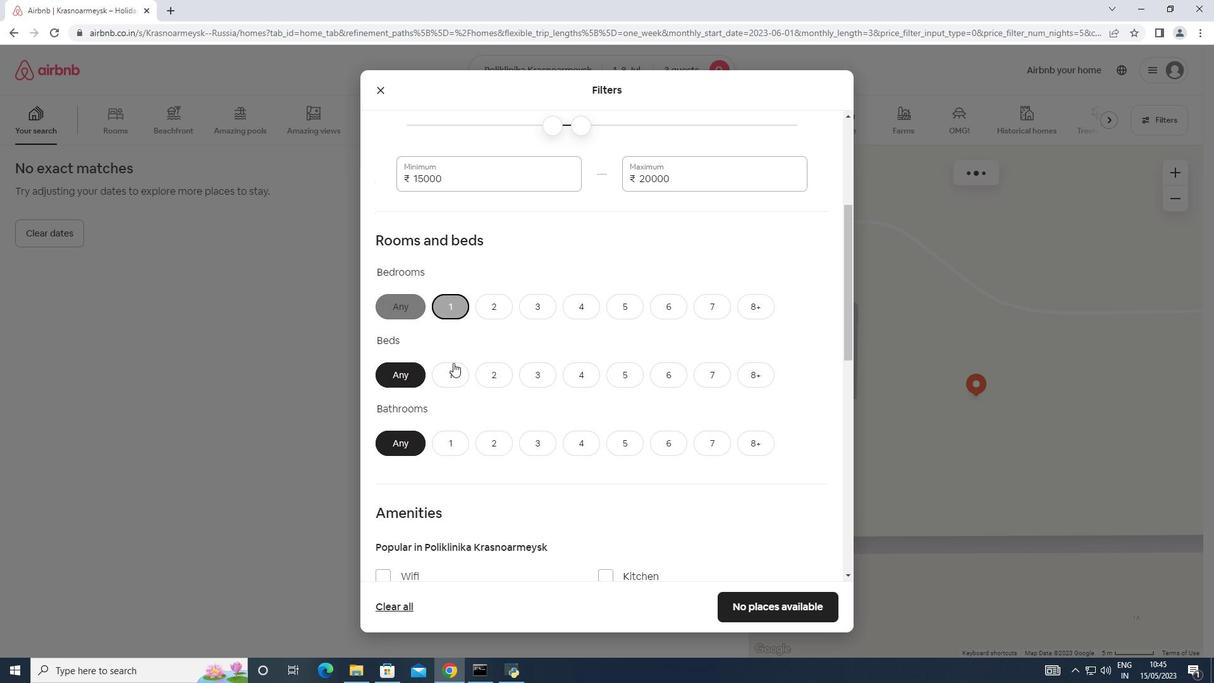 
Action: Mouse pressed left at (449, 369)
Screenshot: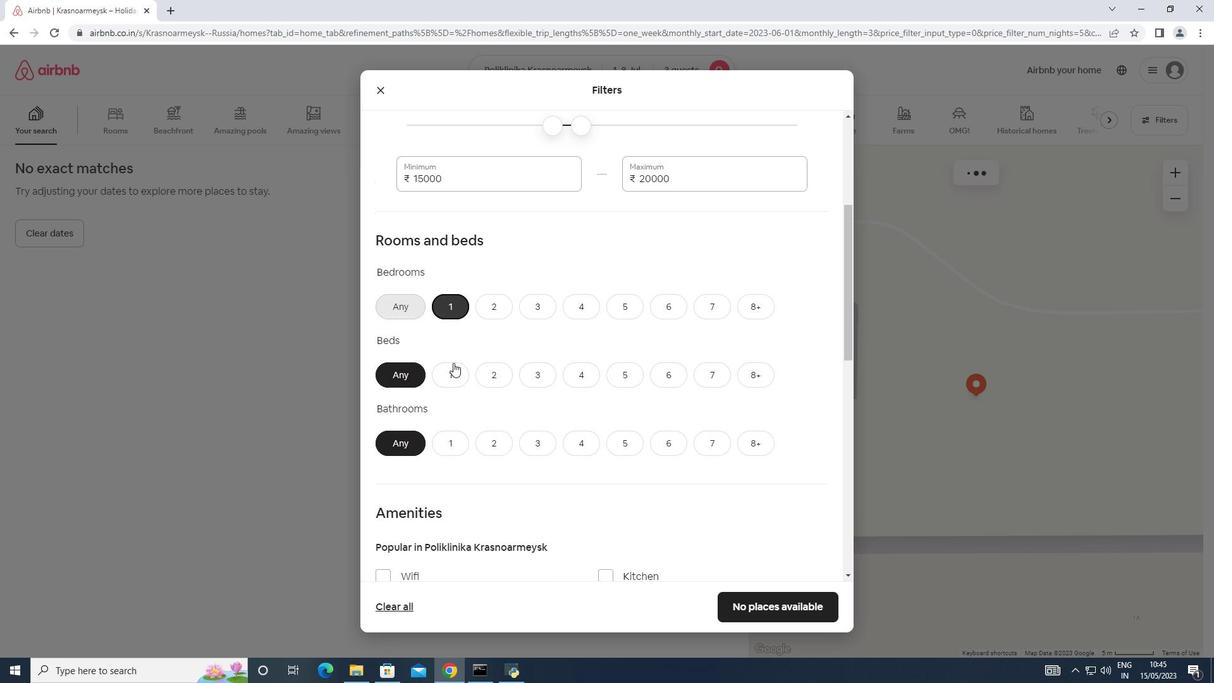 
Action: Mouse moved to (451, 438)
Screenshot: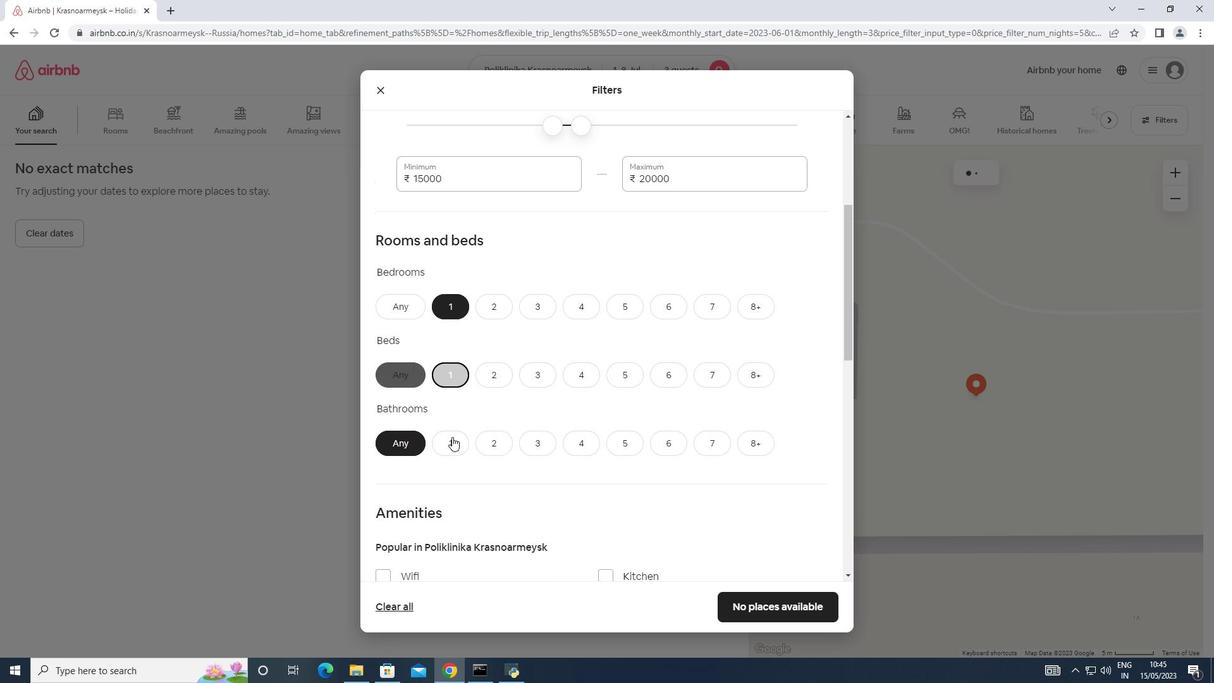
Action: Mouse pressed left at (451, 438)
Screenshot: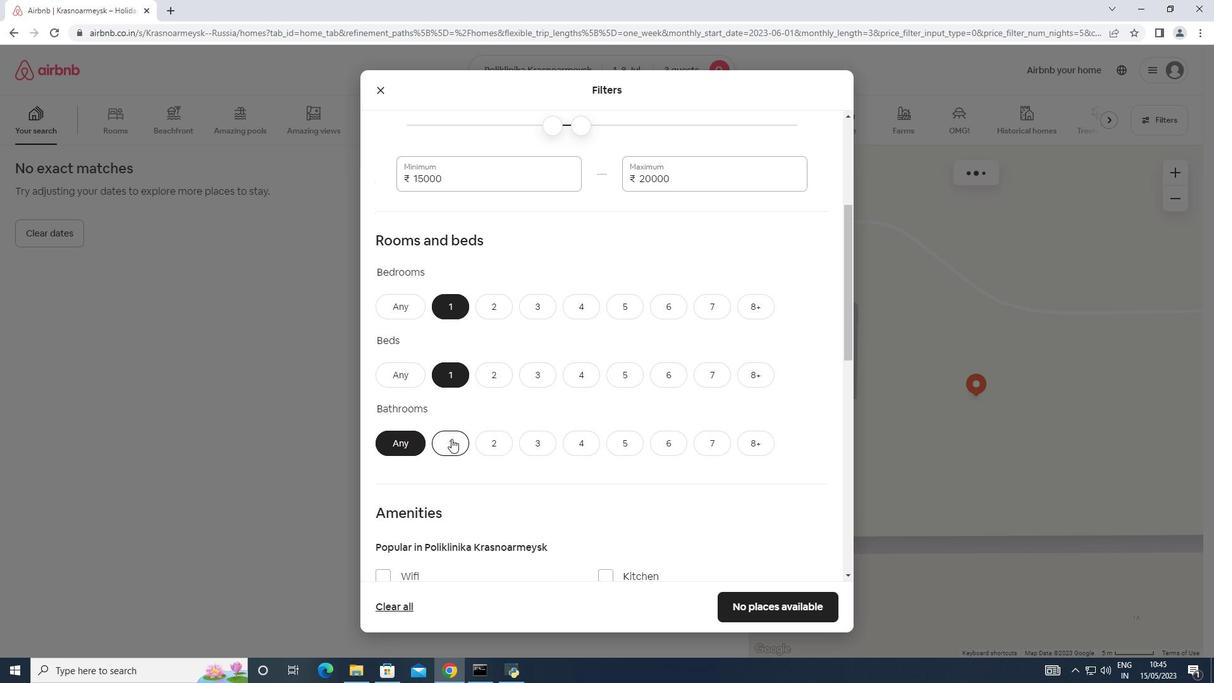 
Action: Mouse moved to (524, 356)
Screenshot: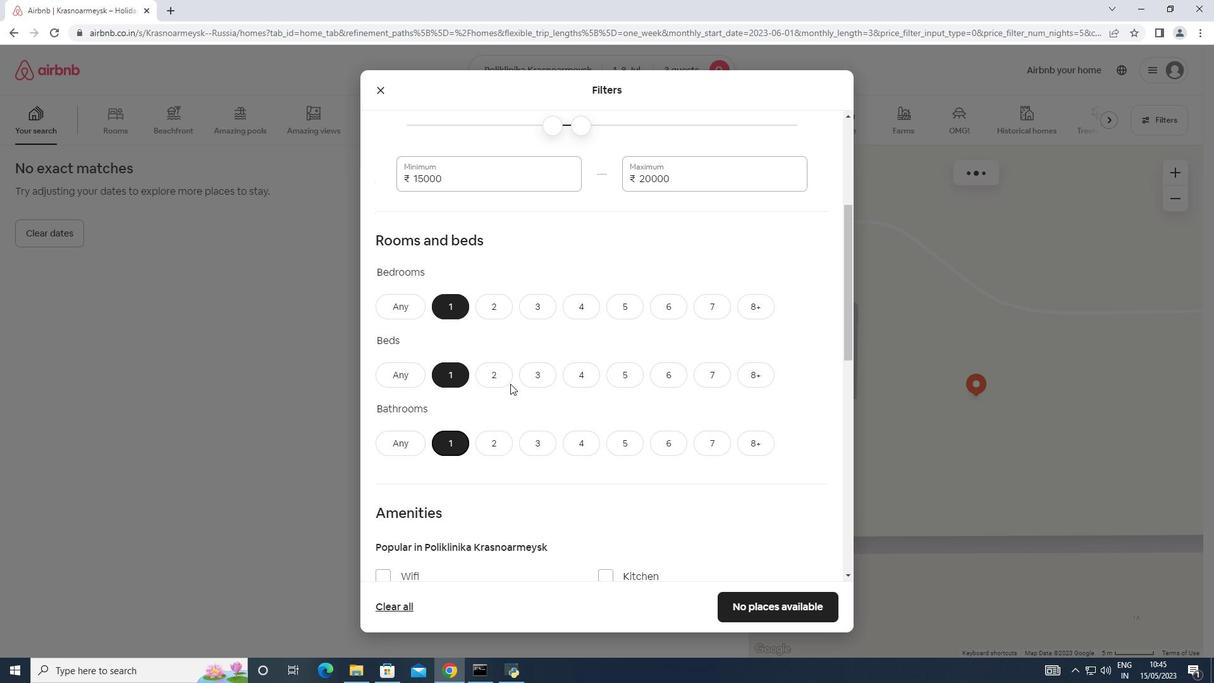 
Action: Mouse scrolled (524, 356) with delta (0, 0)
Screenshot: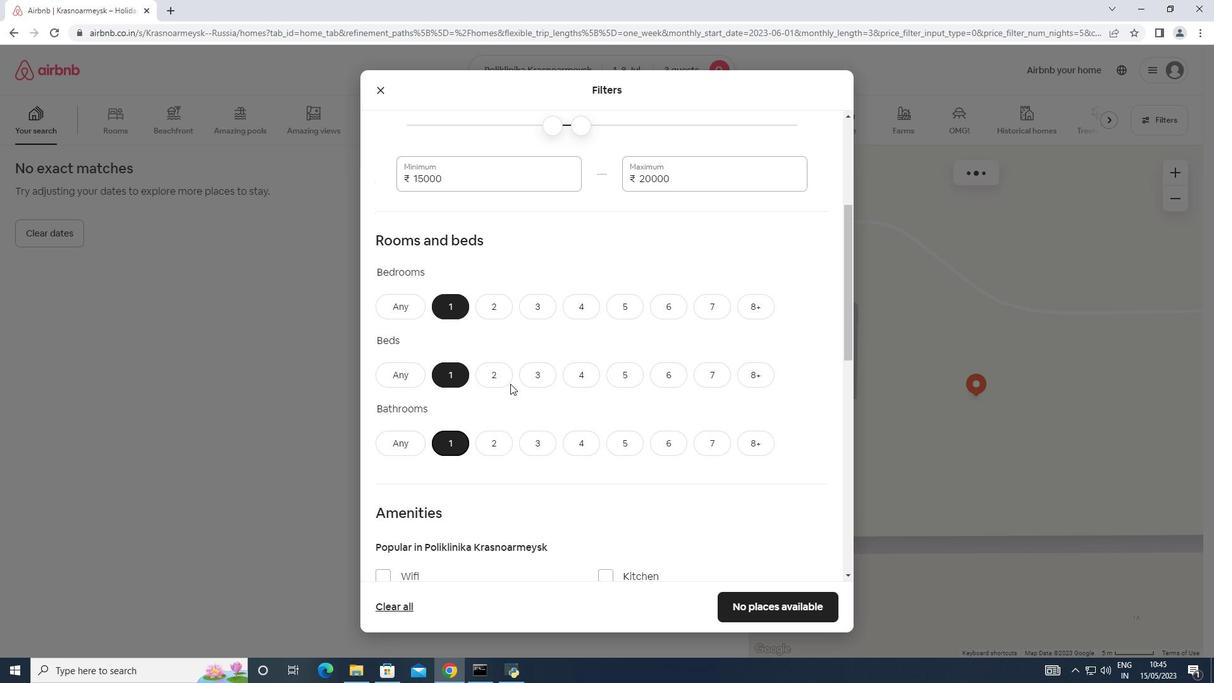 
Action: Mouse scrolled (524, 356) with delta (0, 0)
Screenshot: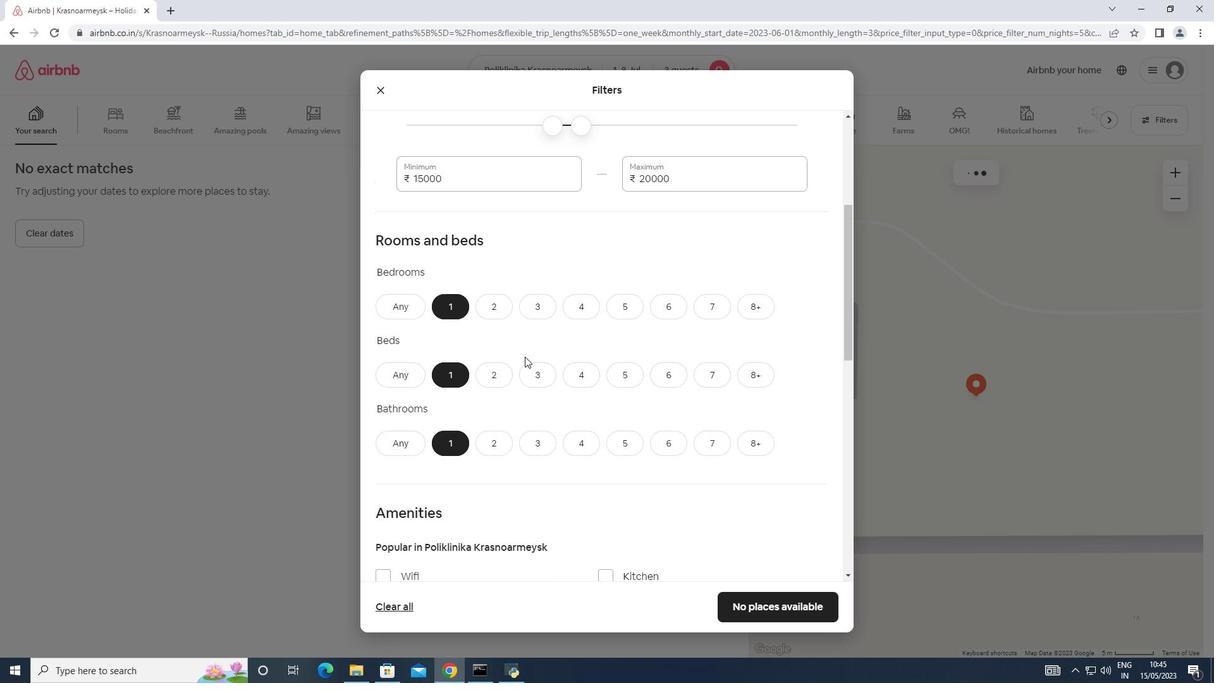 
Action: Mouse scrolled (524, 356) with delta (0, 0)
Screenshot: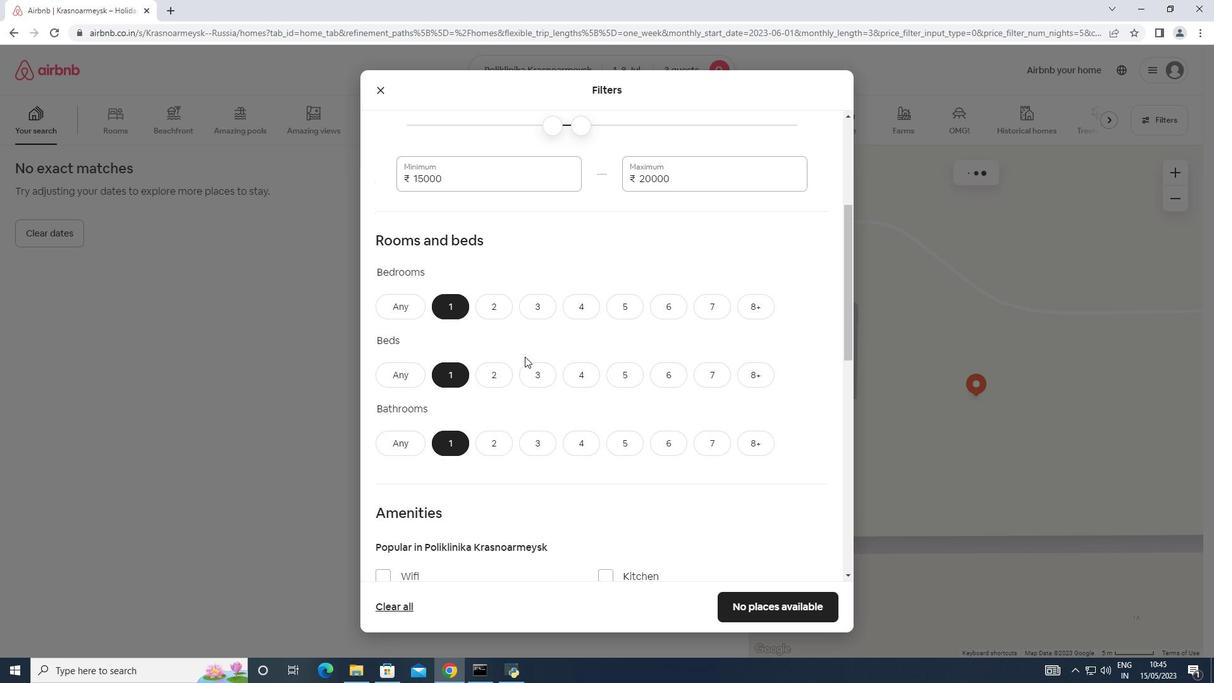 
Action: Mouse scrolled (524, 356) with delta (0, 0)
Screenshot: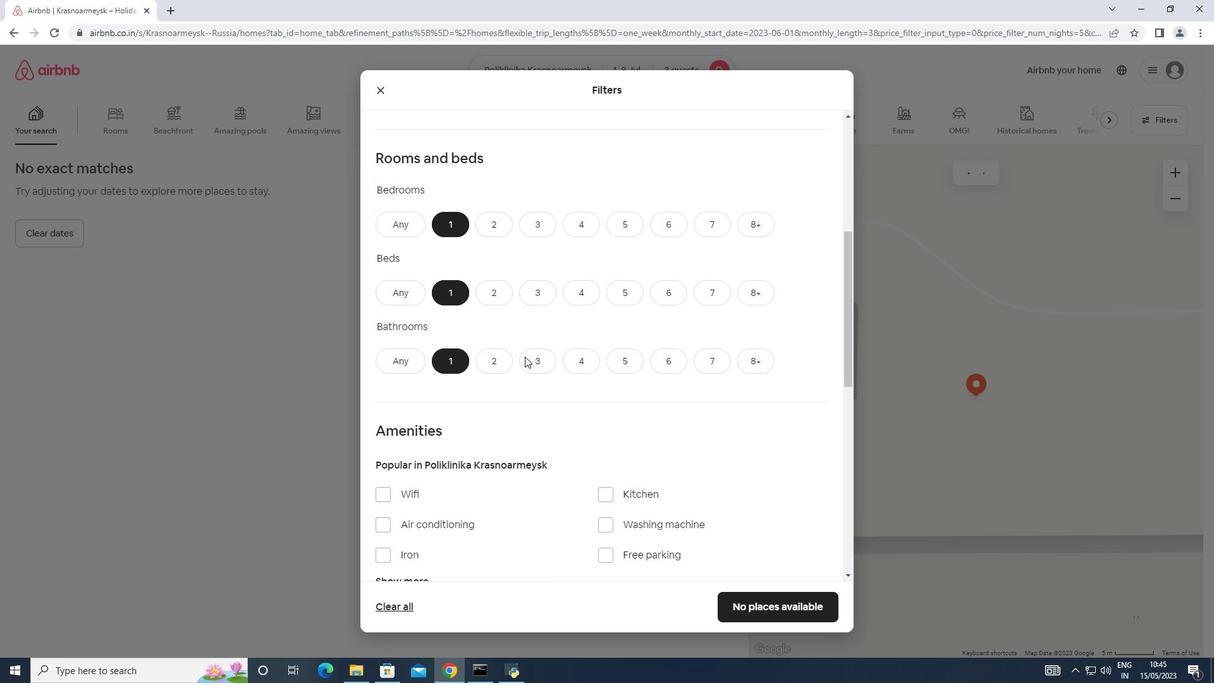 
Action: Mouse moved to (525, 355)
Screenshot: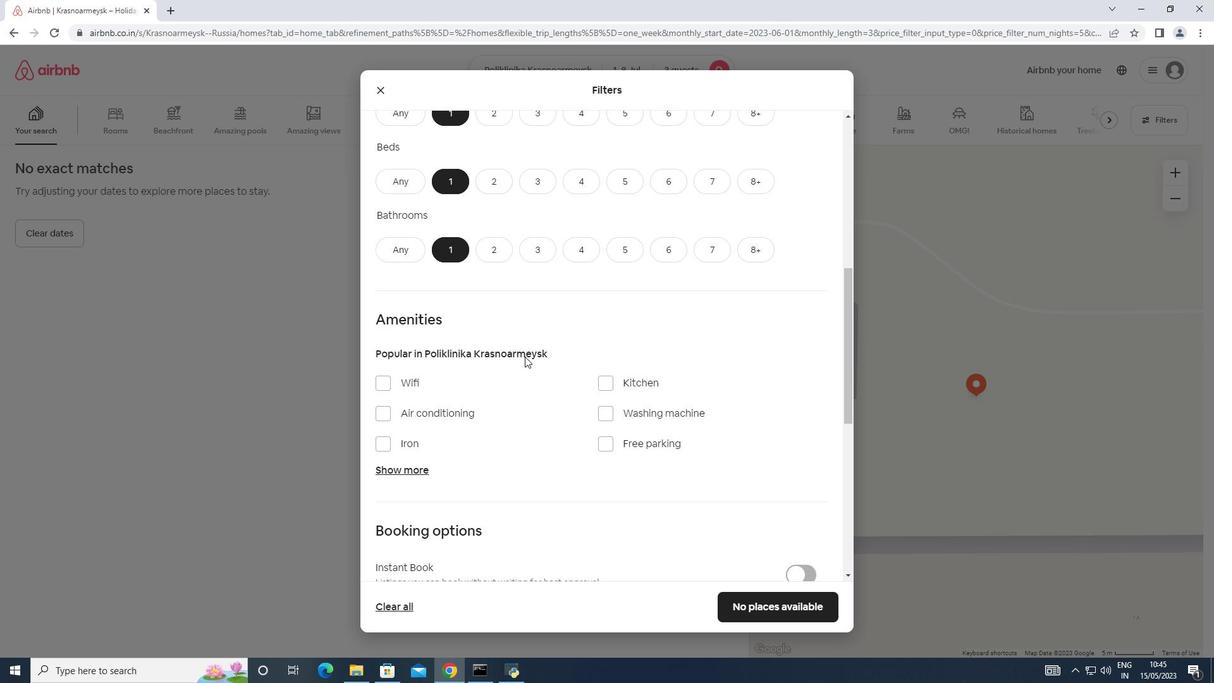
Action: Mouse scrolled (525, 354) with delta (0, 0)
Screenshot: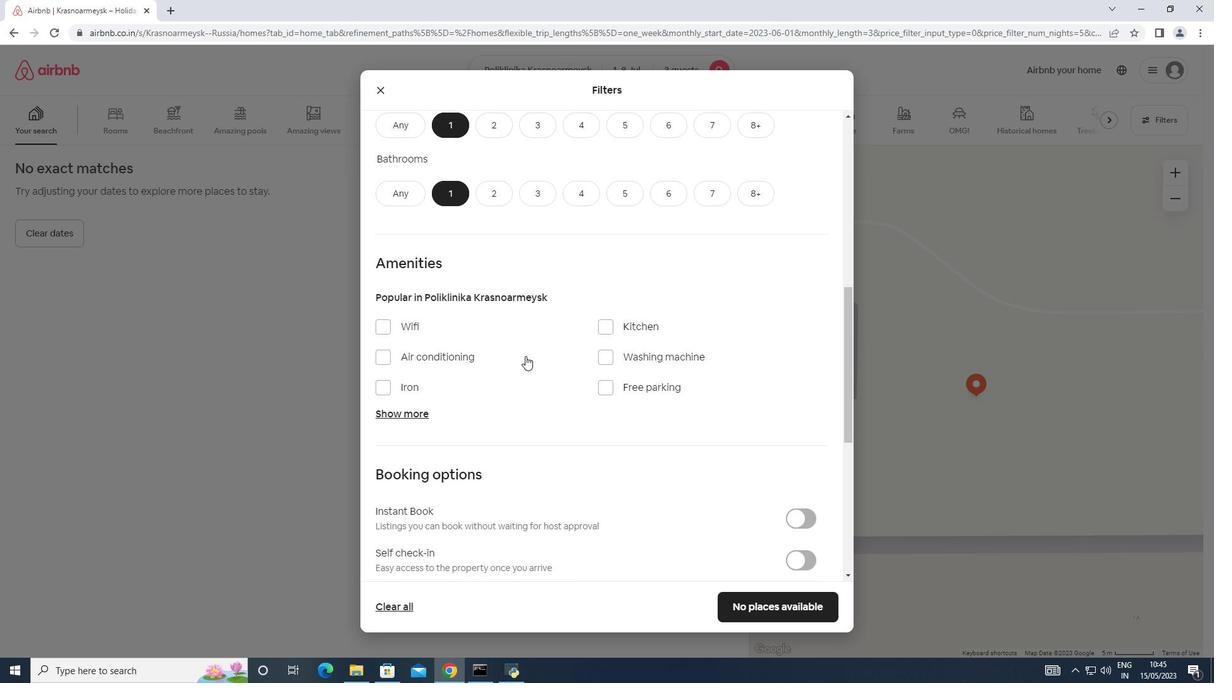 
Action: Mouse moved to (610, 287)
Screenshot: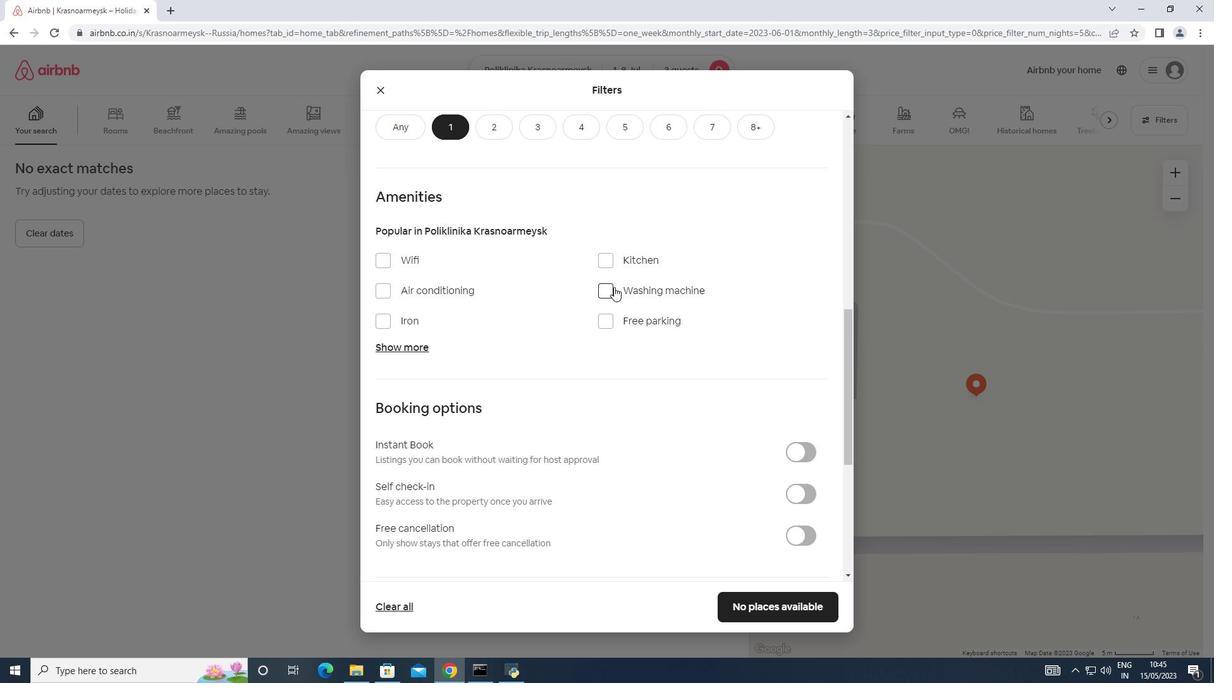 
Action: Mouse pressed left at (610, 287)
Screenshot: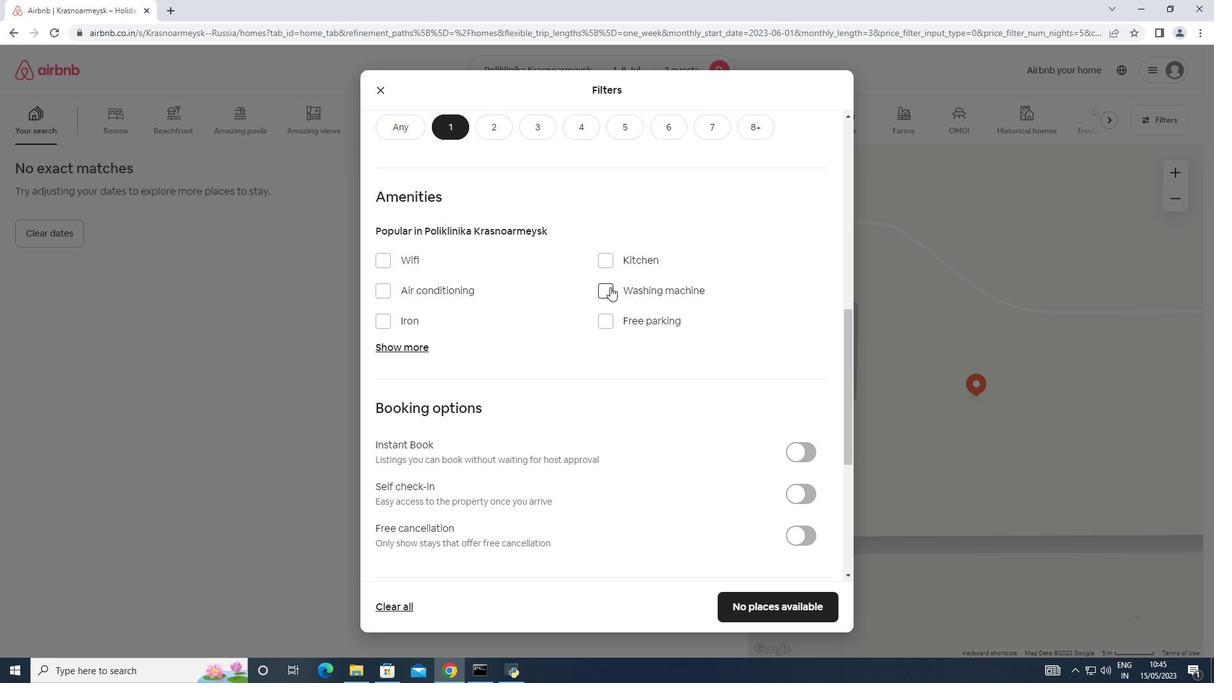 
Action: Mouse moved to (668, 314)
Screenshot: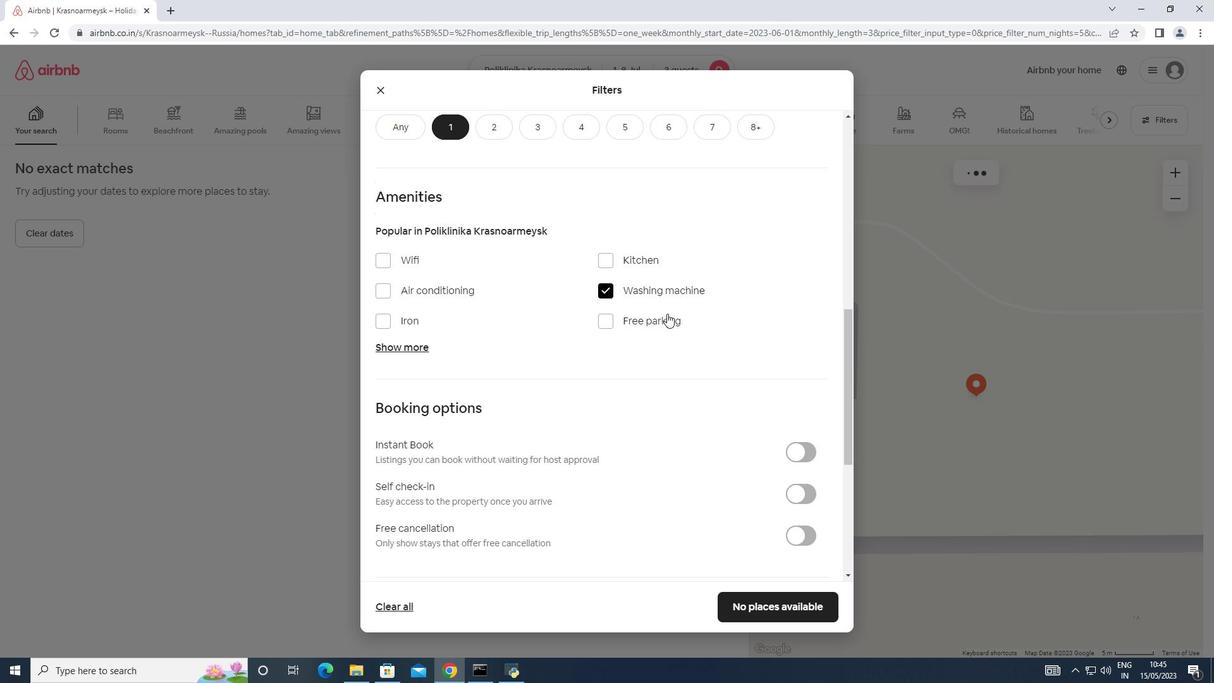 
Action: Mouse scrolled (668, 313) with delta (0, 0)
Screenshot: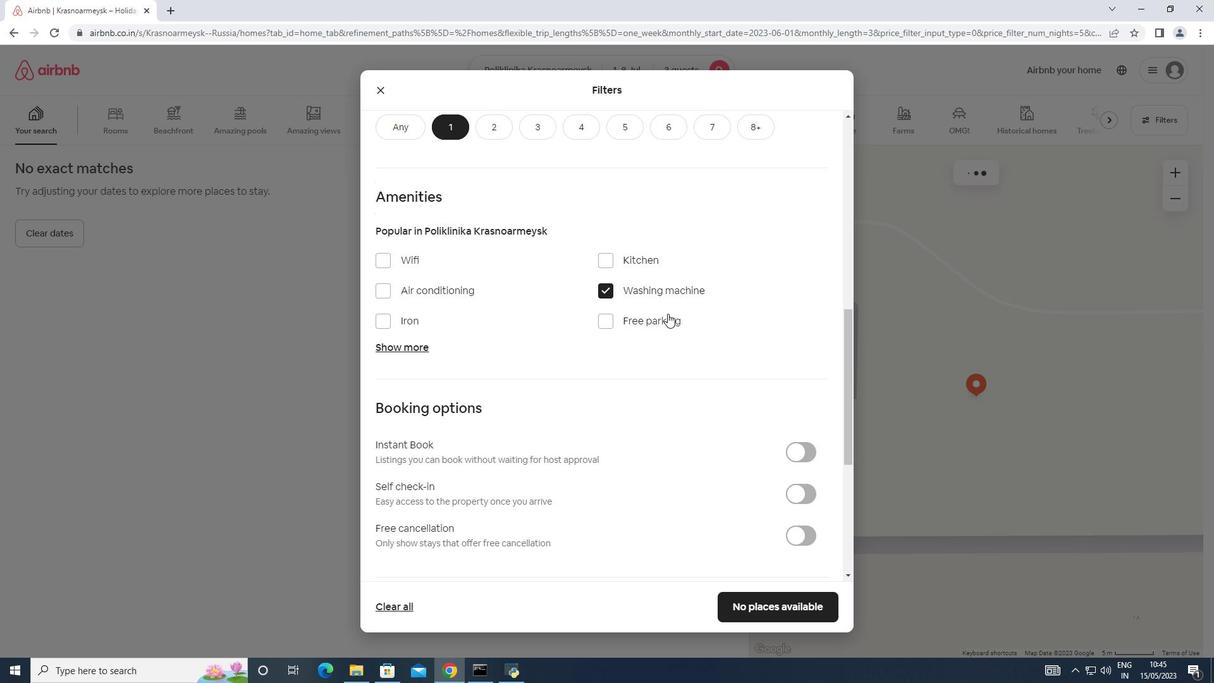 
Action: Mouse scrolled (668, 313) with delta (0, 0)
Screenshot: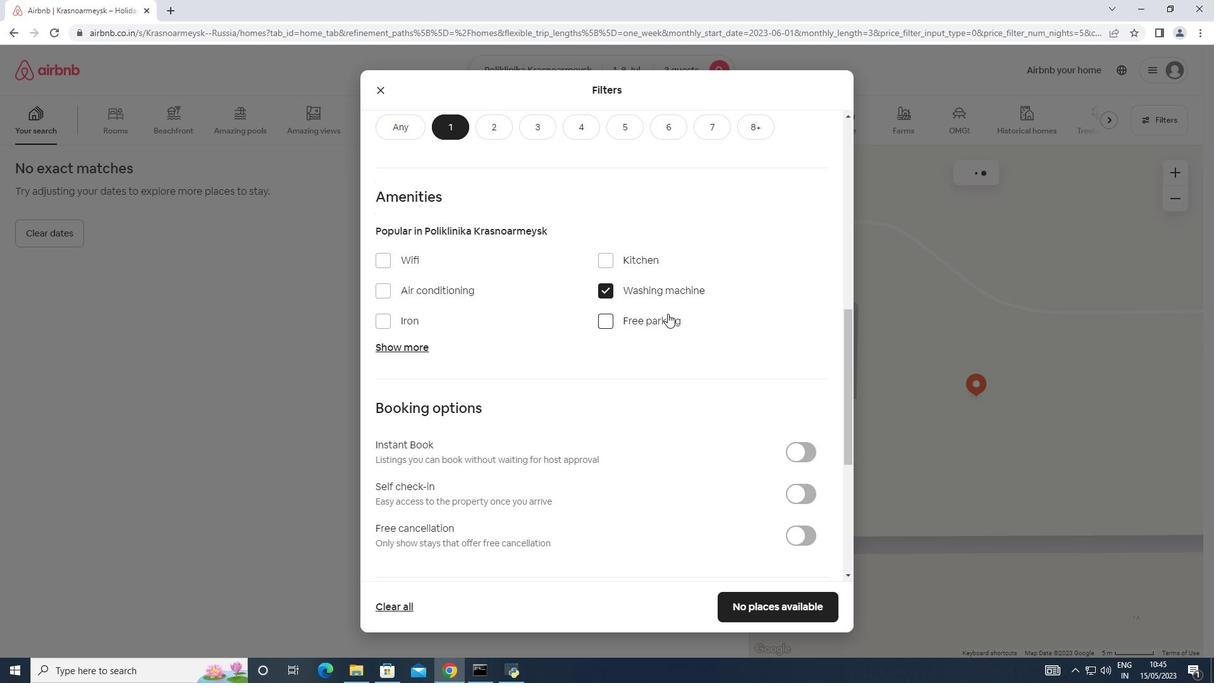 
Action: Mouse moved to (801, 365)
Screenshot: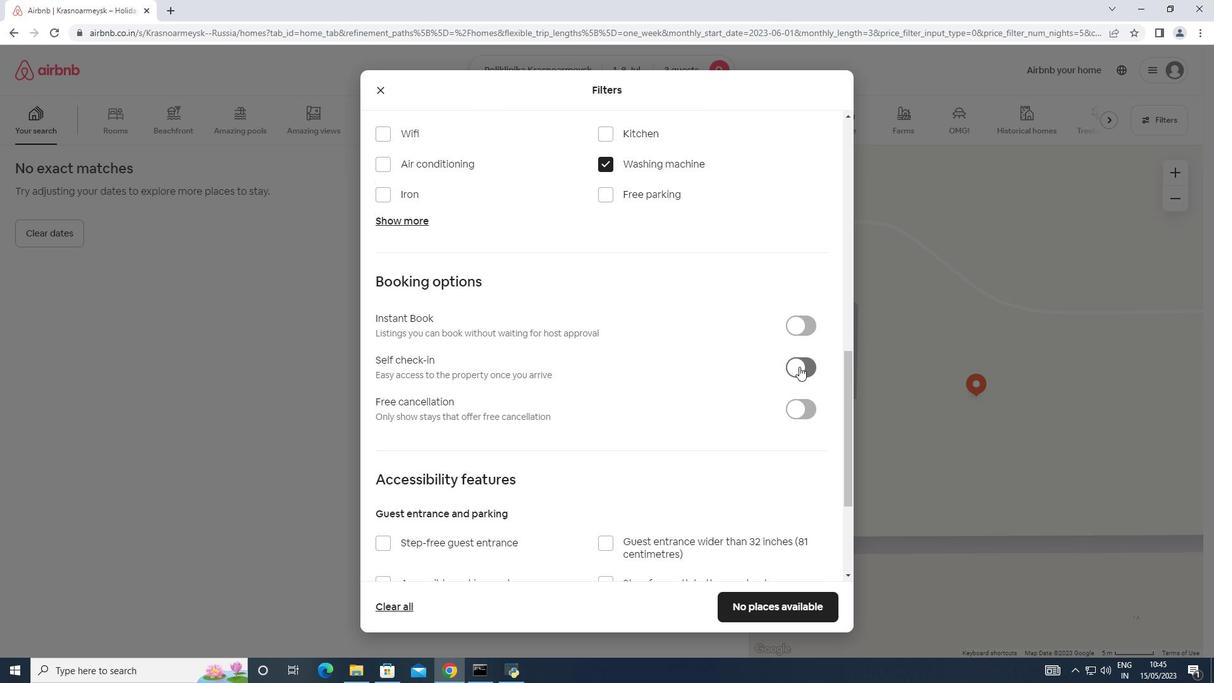
Action: Mouse pressed left at (801, 365)
Screenshot: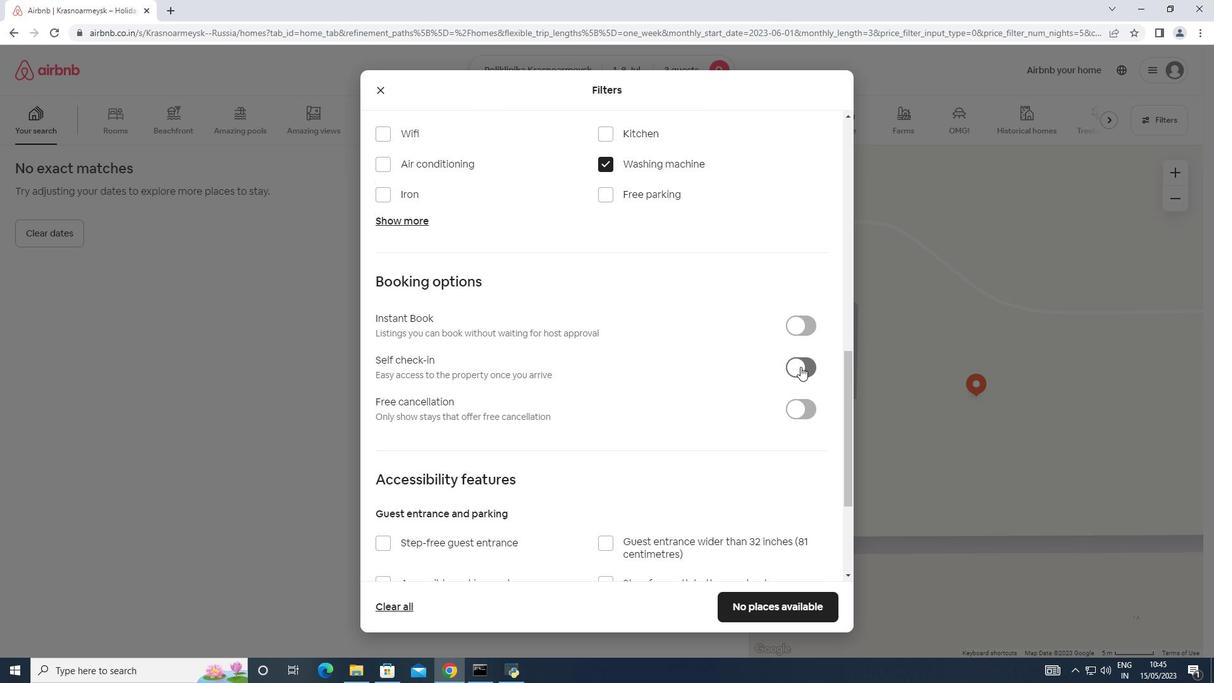 
Action: Mouse moved to (549, 380)
Screenshot: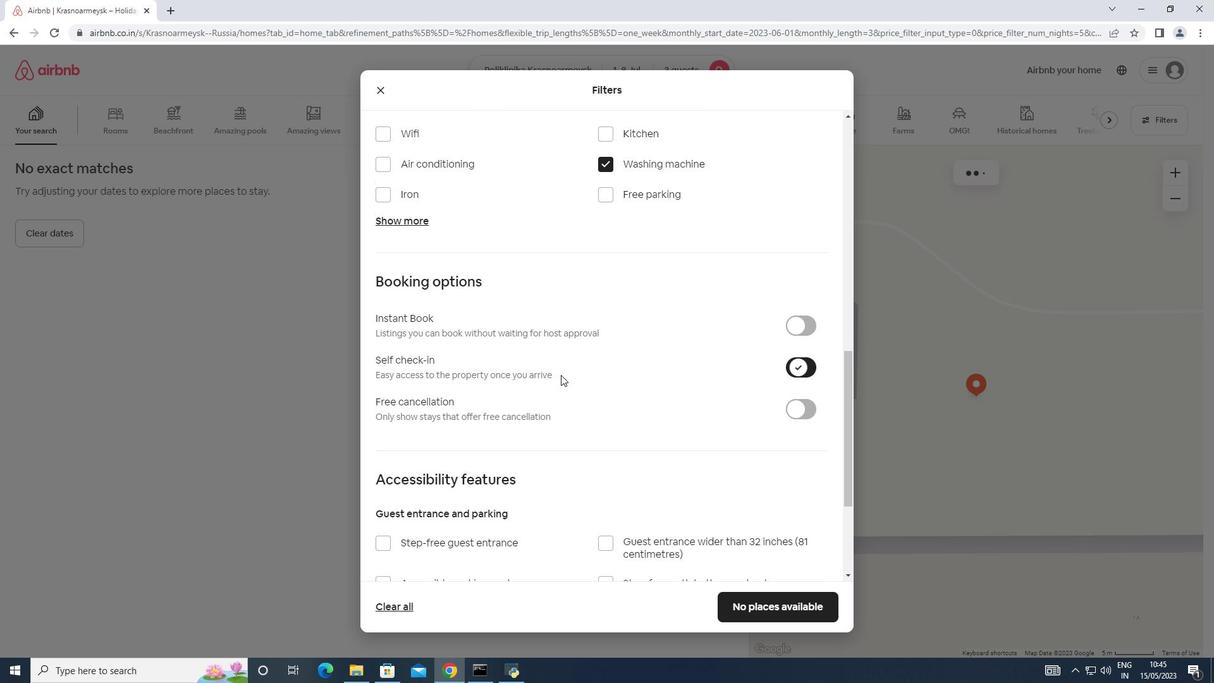 
Action: Mouse scrolled (549, 380) with delta (0, 0)
Screenshot: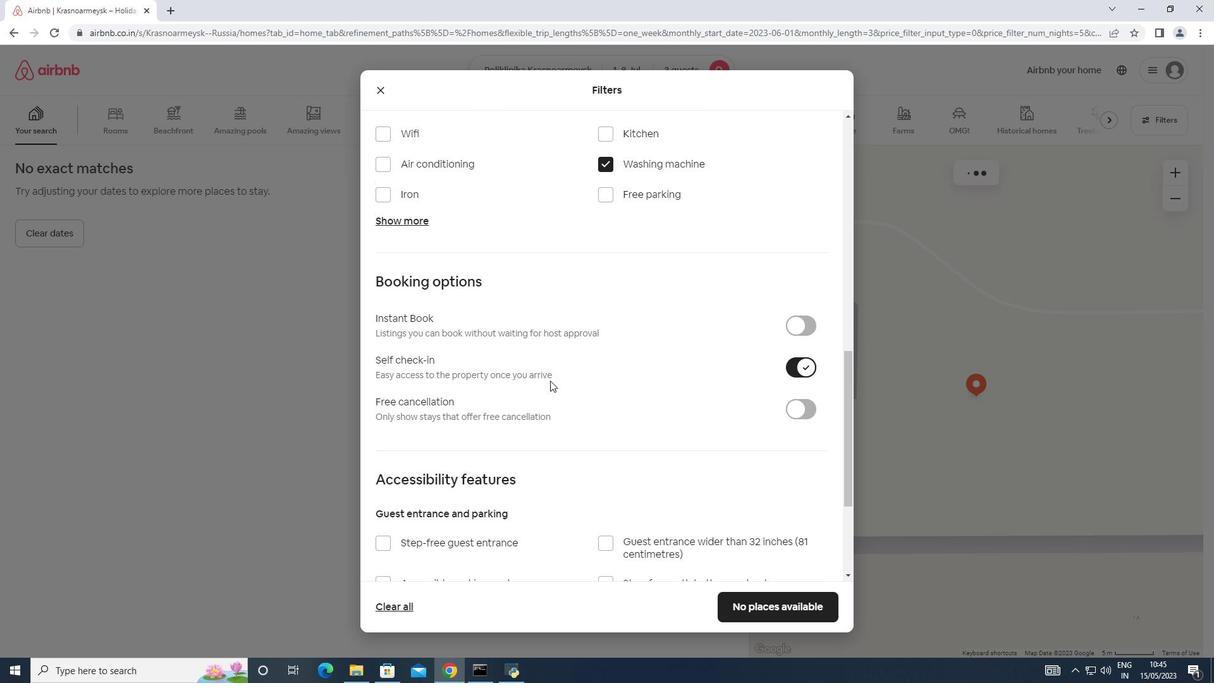 
Action: Mouse scrolled (549, 380) with delta (0, 0)
Screenshot: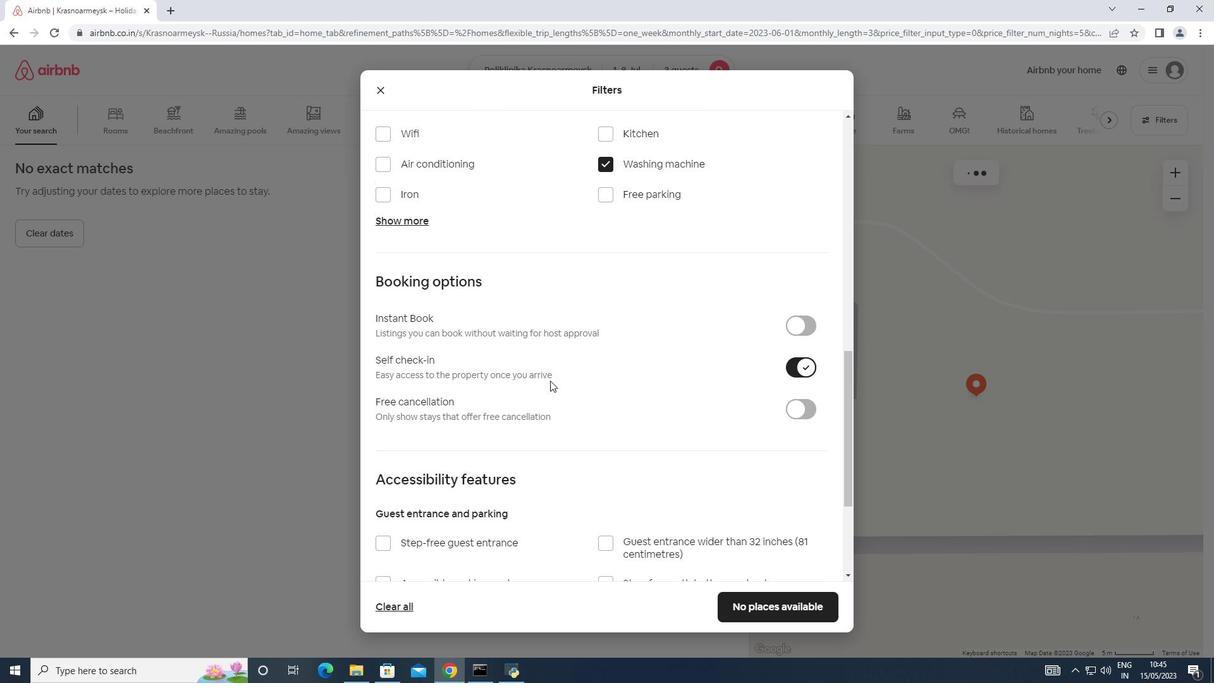
Action: Mouse scrolled (549, 380) with delta (0, 0)
Screenshot: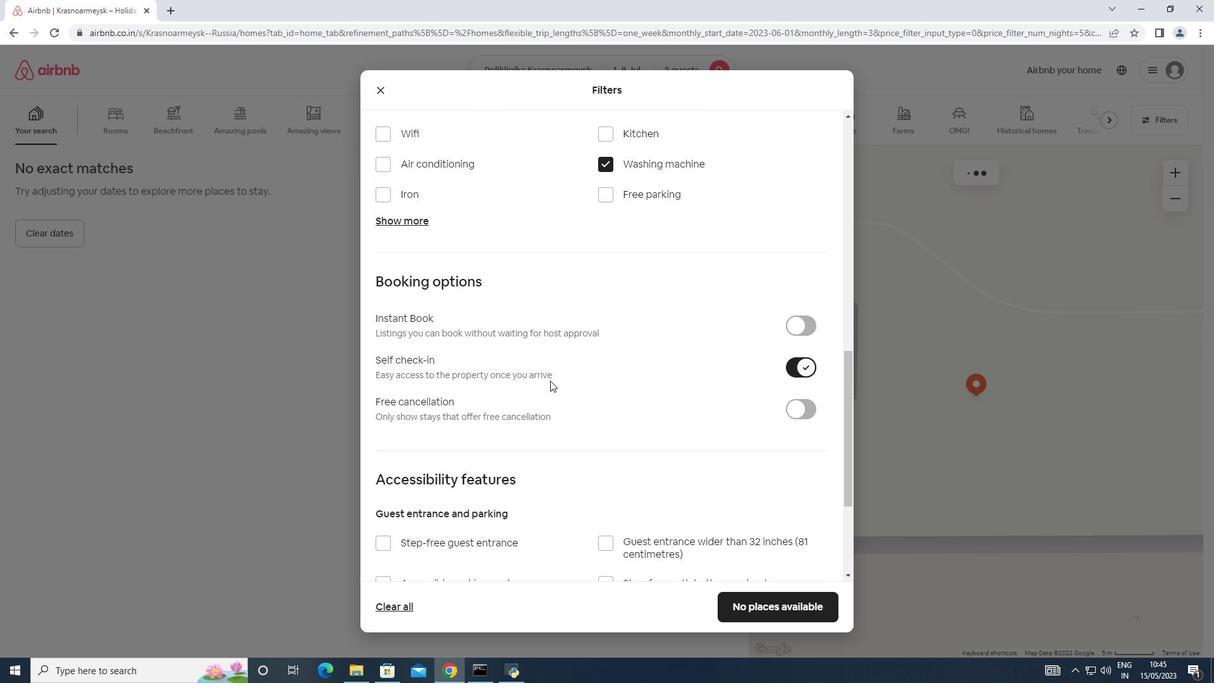 
Action: Mouse moved to (547, 382)
Screenshot: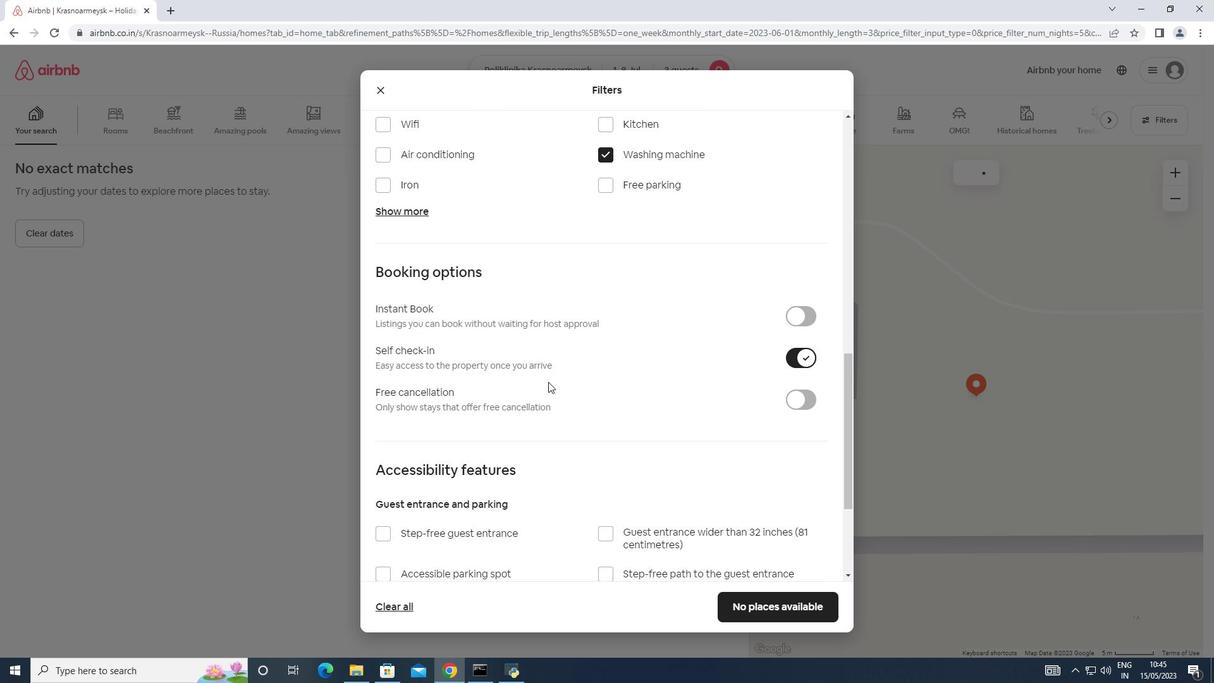 
Action: Mouse scrolled (547, 381) with delta (0, 0)
Screenshot: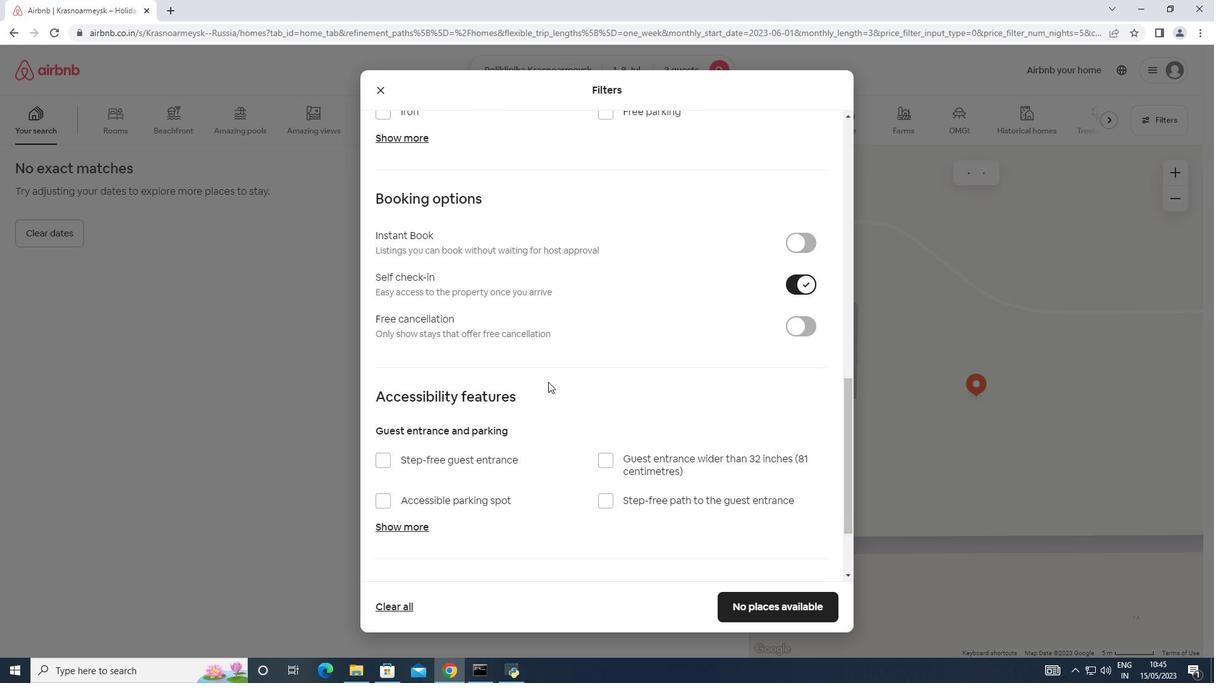 
Action: Mouse scrolled (547, 381) with delta (0, 0)
Screenshot: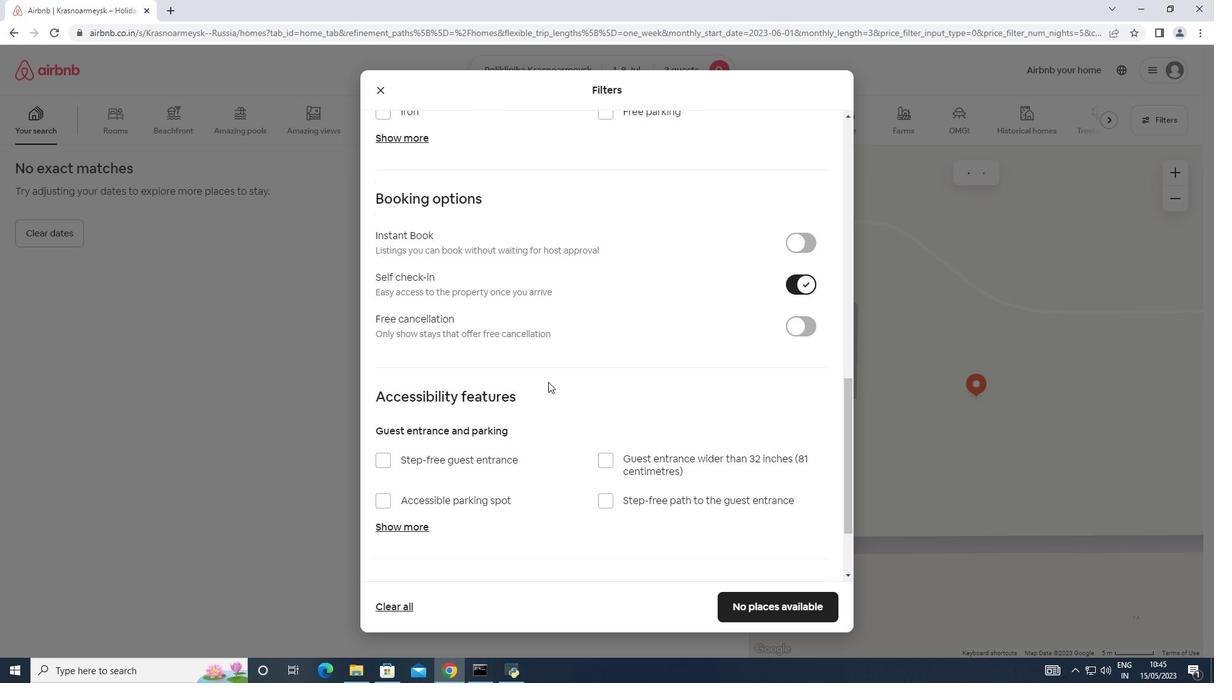 
Action: Mouse scrolled (547, 381) with delta (0, 0)
Screenshot: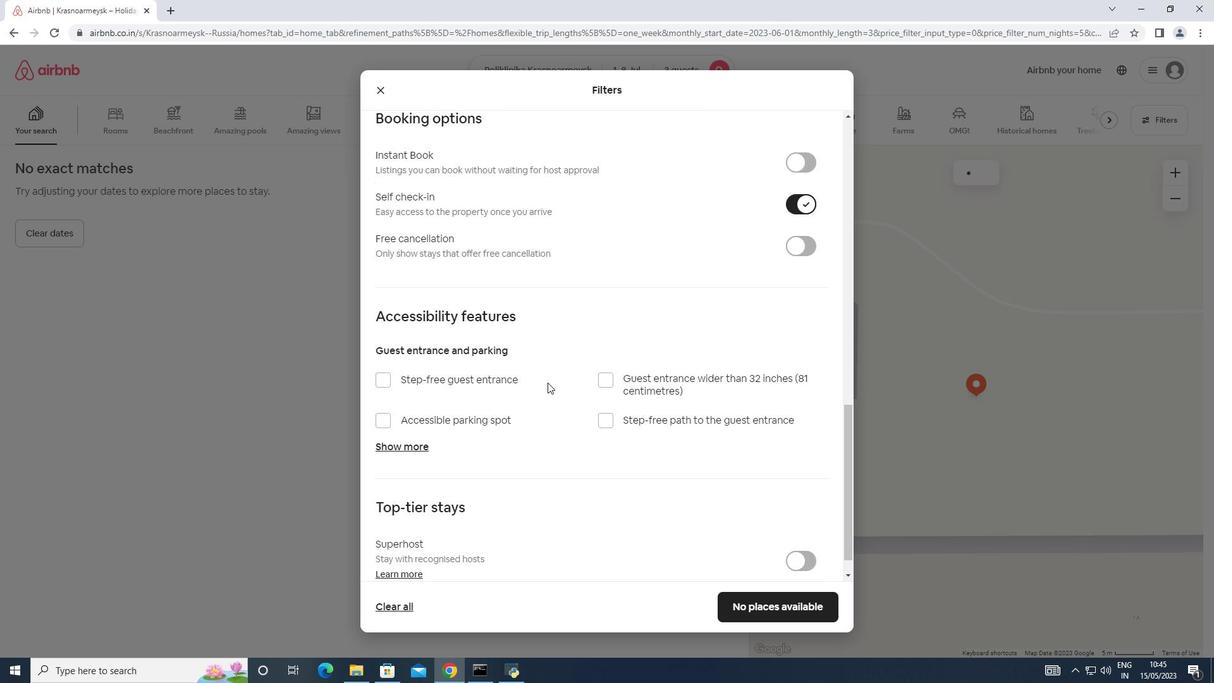 
Action: Mouse moved to (509, 407)
Screenshot: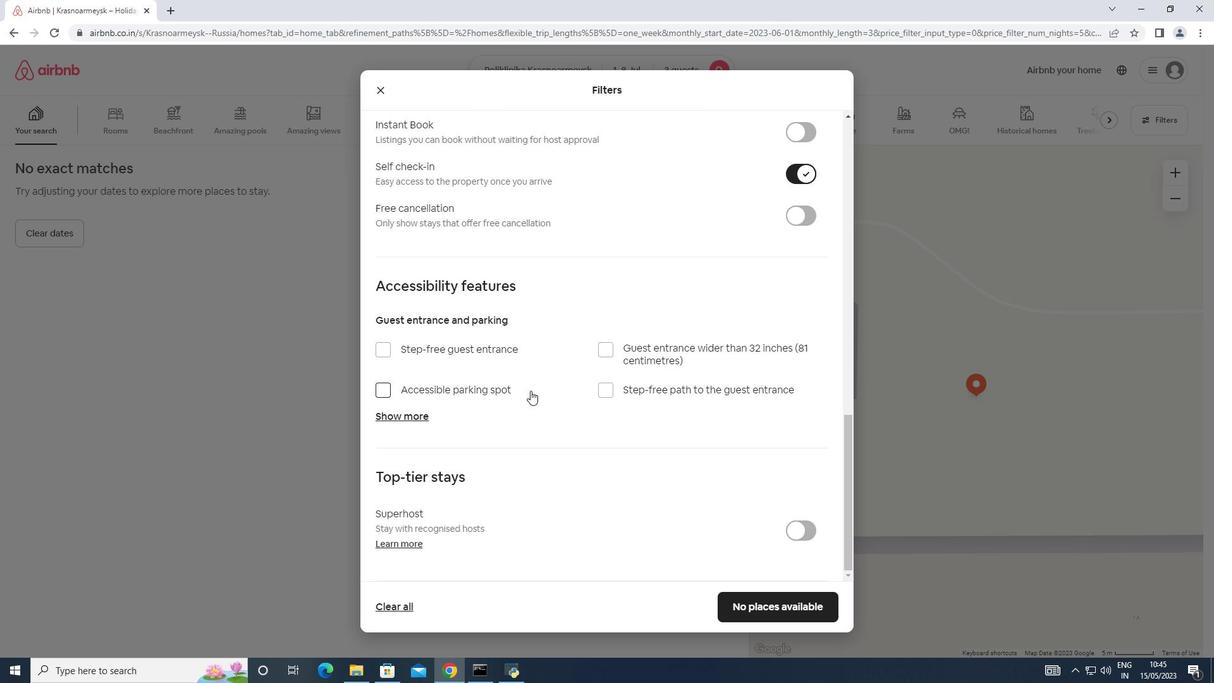 
Action: Mouse scrolled (509, 407) with delta (0, 0)
Screenshot: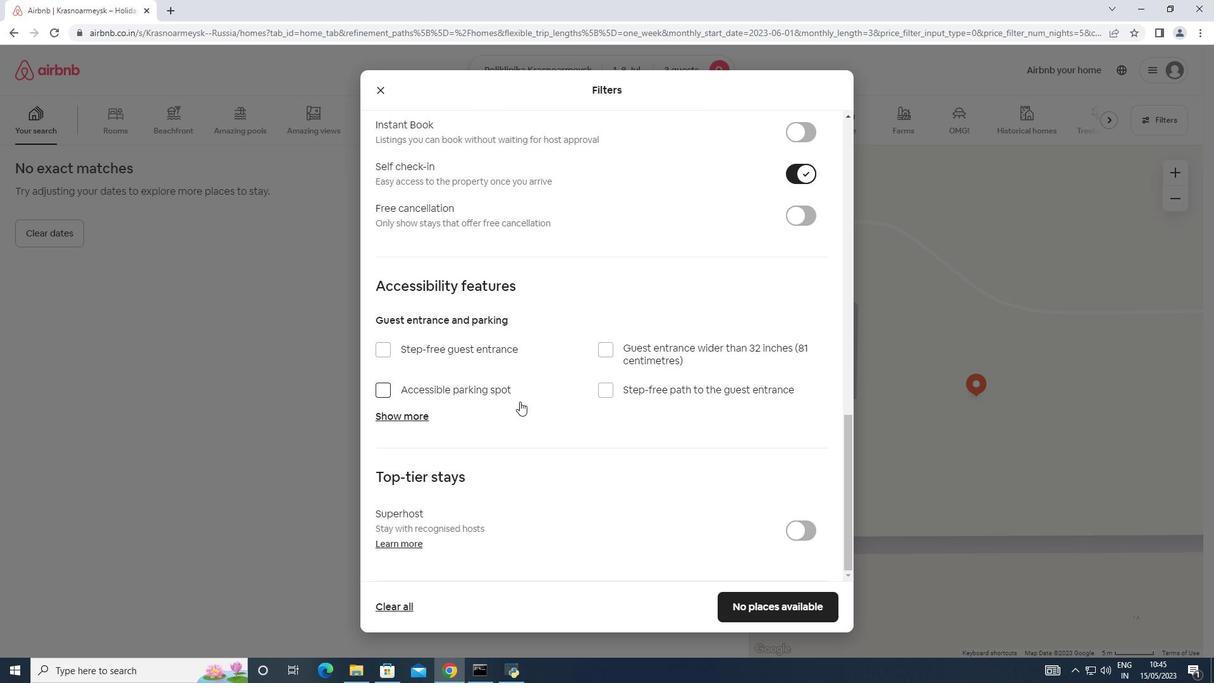 
Action: Mouse scrolled (509, 407) with delta (0, 0)
Screenshot: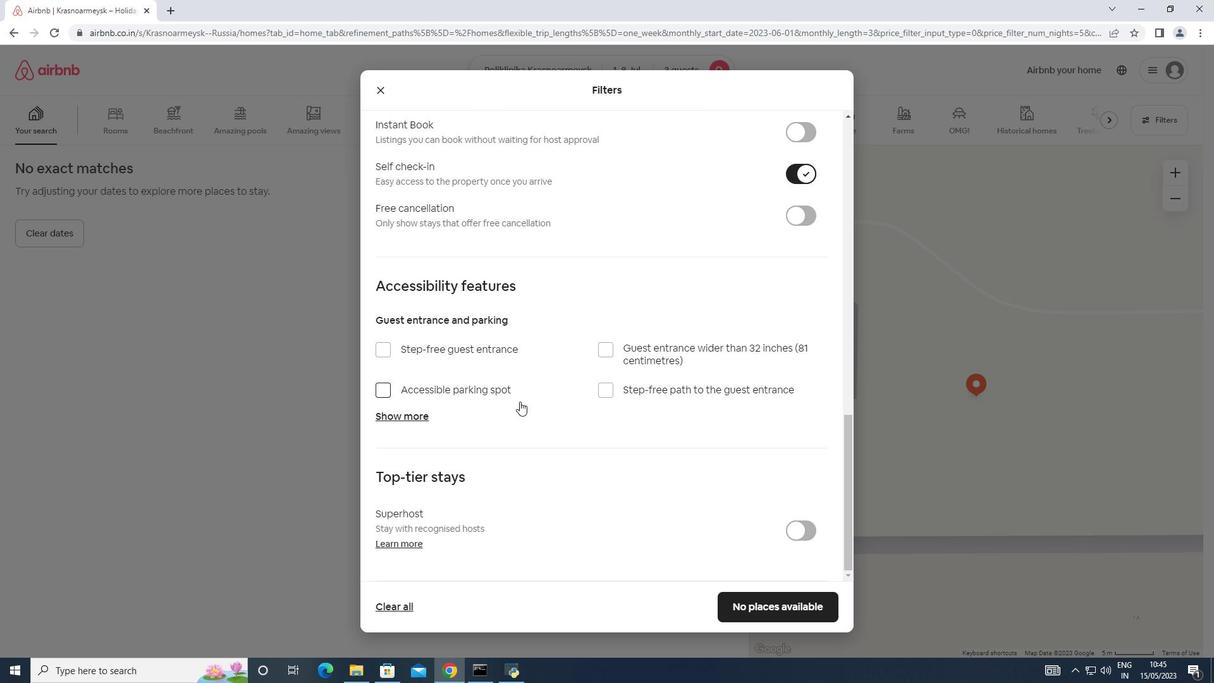 
Action: Mouse moved to (738, 612)
Screenshot: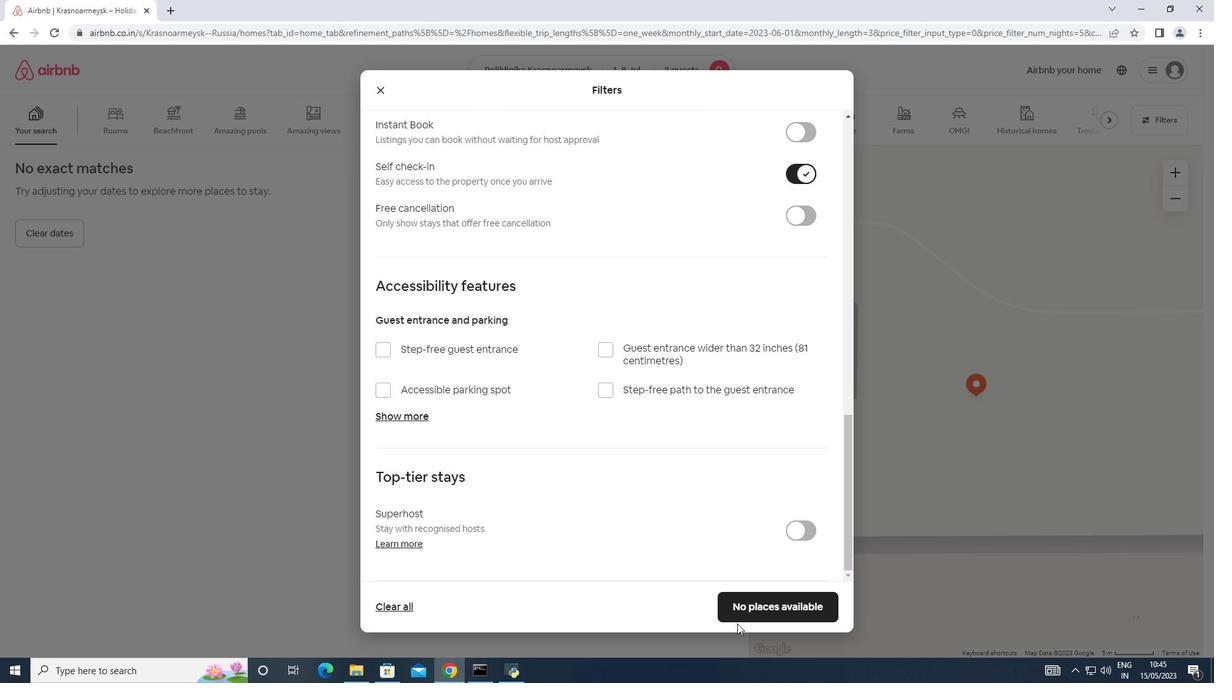 
Action: Mouse pressed left at (738, 612)
Screenshot: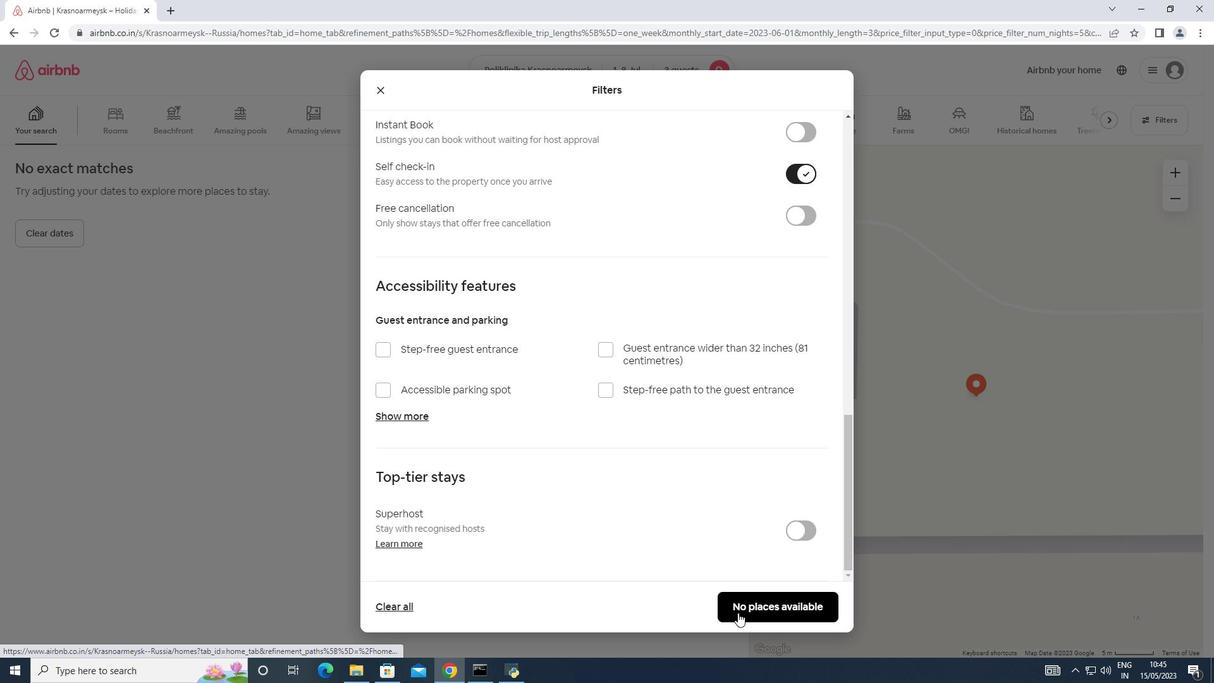
Action: Mouse moved to (702, 606)
Screenshot: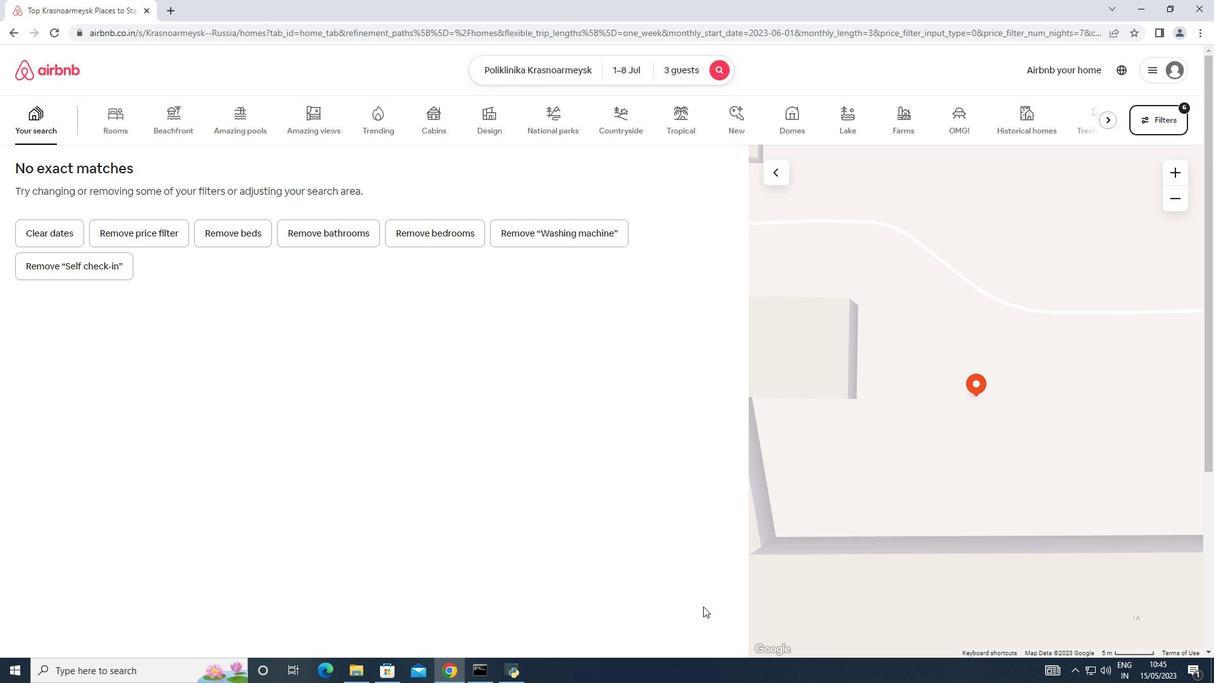 
